 Task: Look for space in Calais, France from 3rd August, 2023 to 7th August, 2023 for 2 adults in price range Rs.4000 to Rs.9000. Place can be private room with 1  bedroom having 1 bed and 1 bathroom. Property type can be house, flat, guest house, hotel. Amenities needed are: washing machine. Booking option can be shelf check-in. Required host language is English.
Action: Mouse moved to (444, 100)
Screenshot: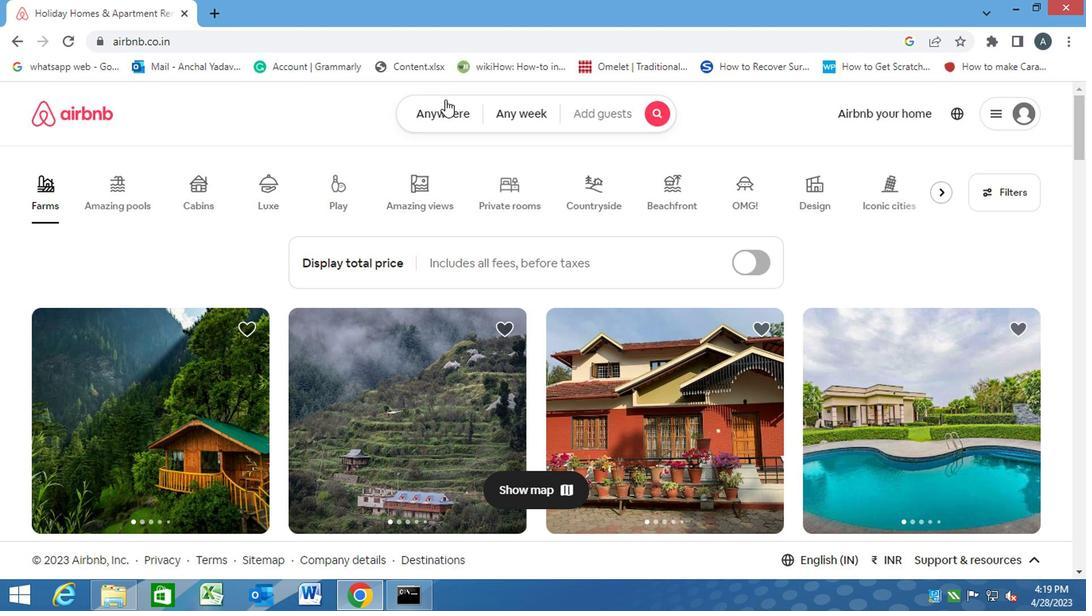 
Action: Mouse pressed left at (444, 100)
Screenshot: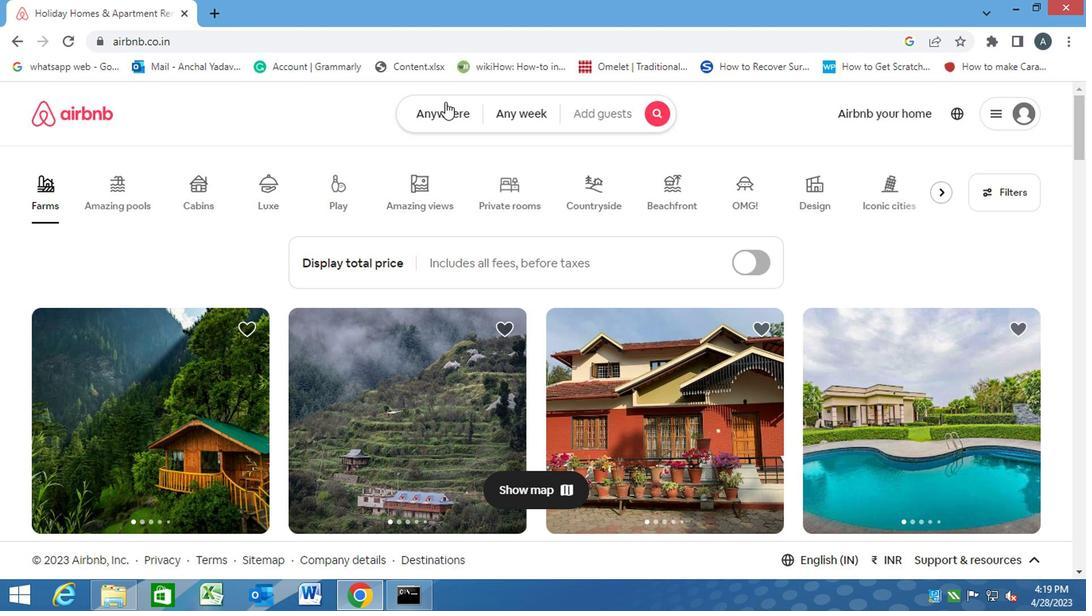 
Action: Mouse moved to (357, 162)
Screenshot: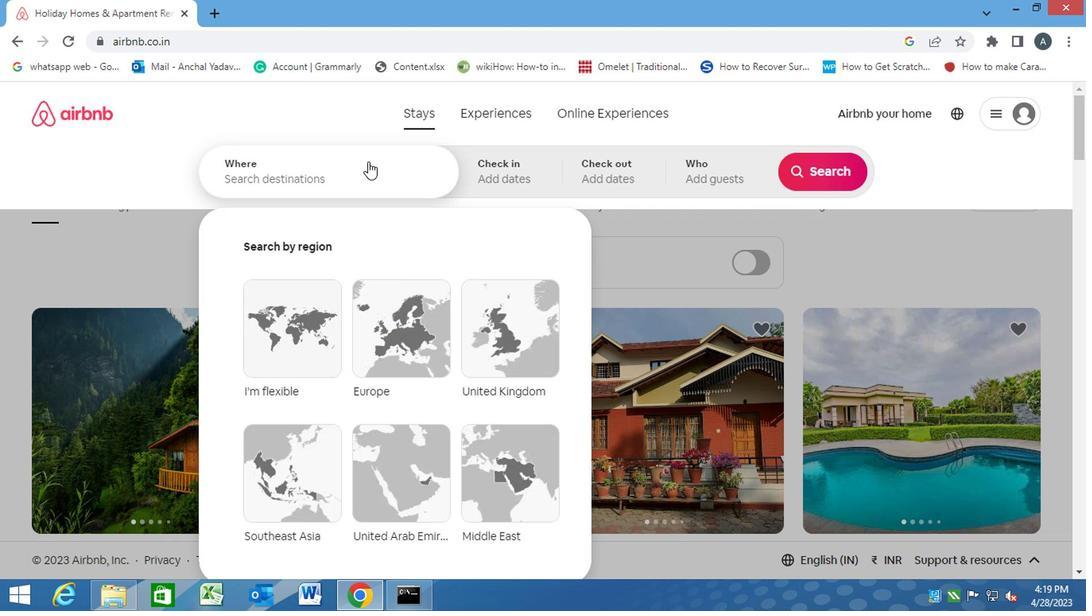 
Action: Mouse pressed left at (357, 162)
Screenshot: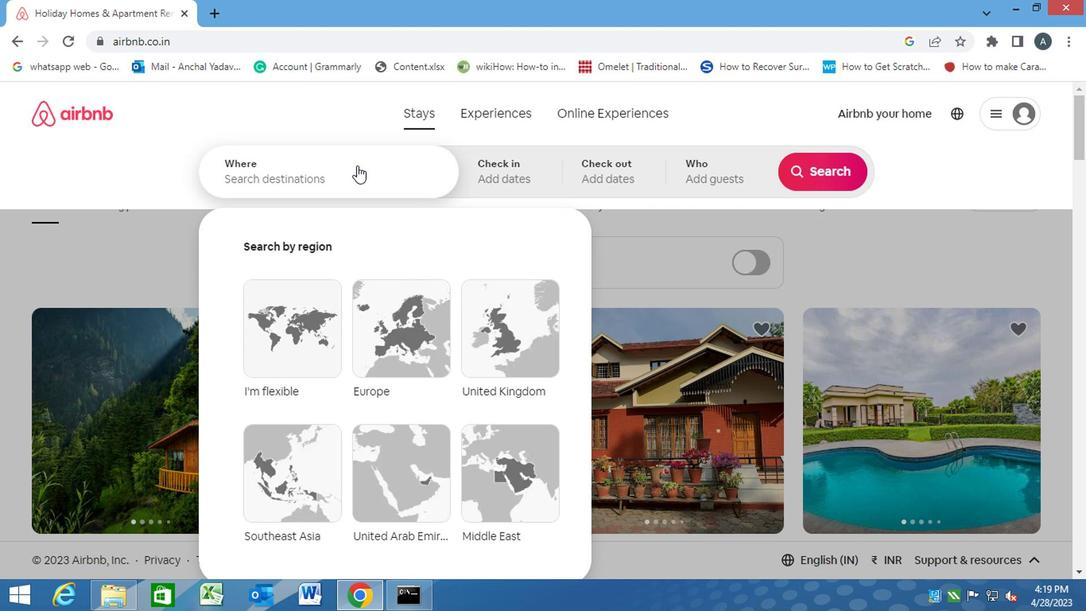 
Action: Key pressed c<Key.caps_lock>alais,<Key.space><Key.caps_lock>f<Key.caps_lock>rance<Key.enter>
Screenshot: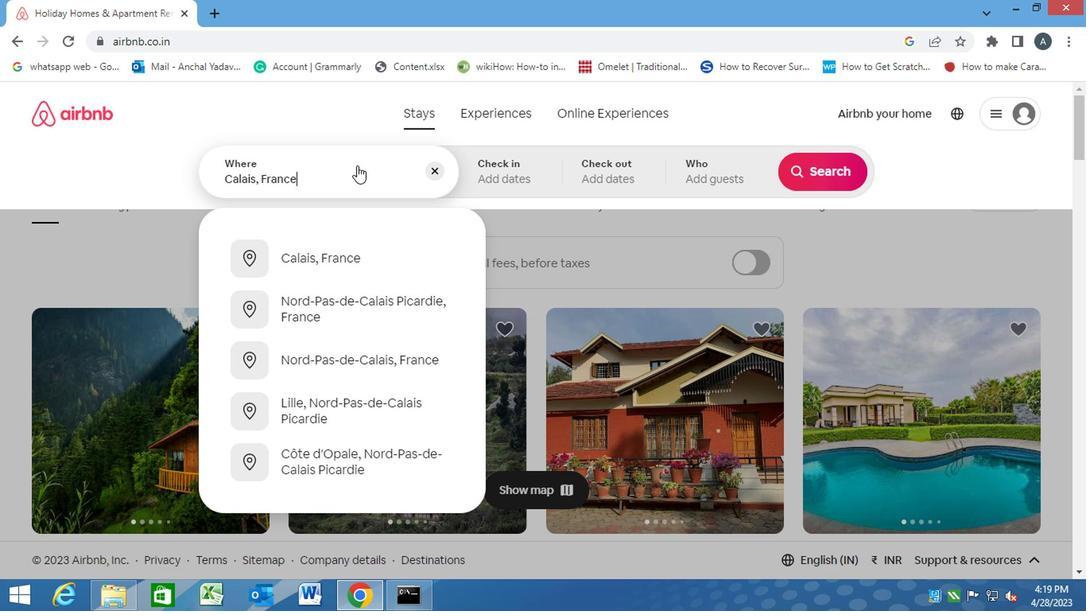 
Action: Mouse moved to (806, 293)
Screenshot: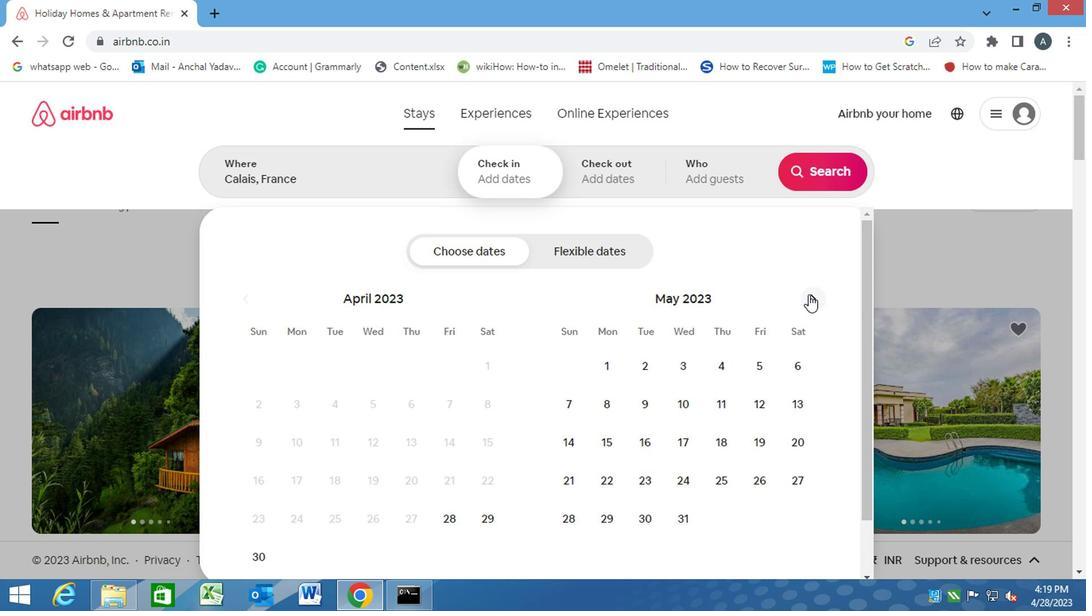 
Action: Mouse pressed left at (806, 293)
Screenshot: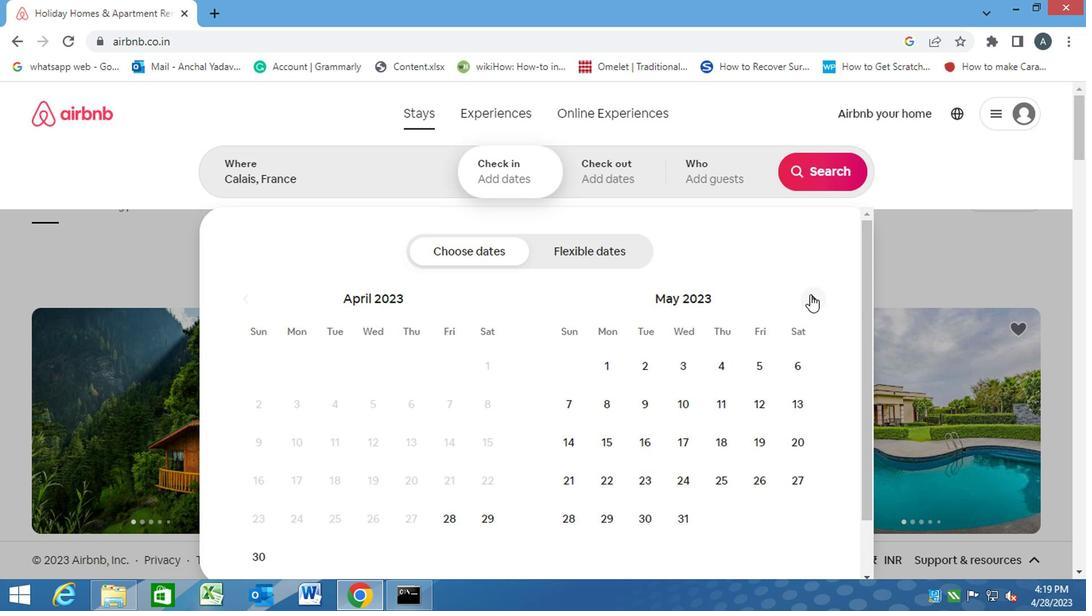 
Action: Mouse pressed left at (806, 293)
Screenshot: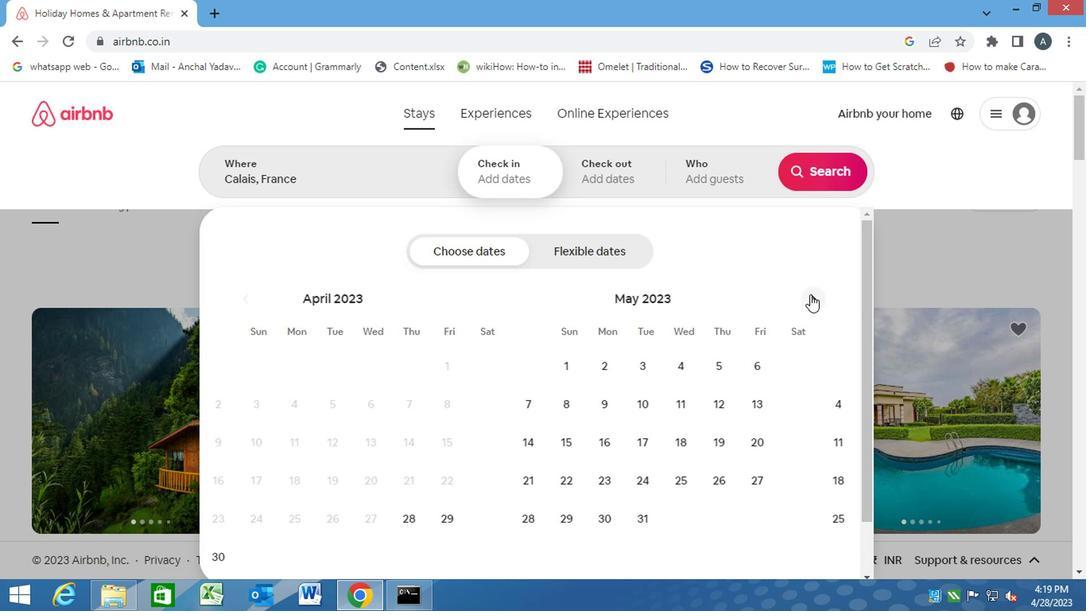 
Action: Mouse pressed left at (806, 293)
Screenshot: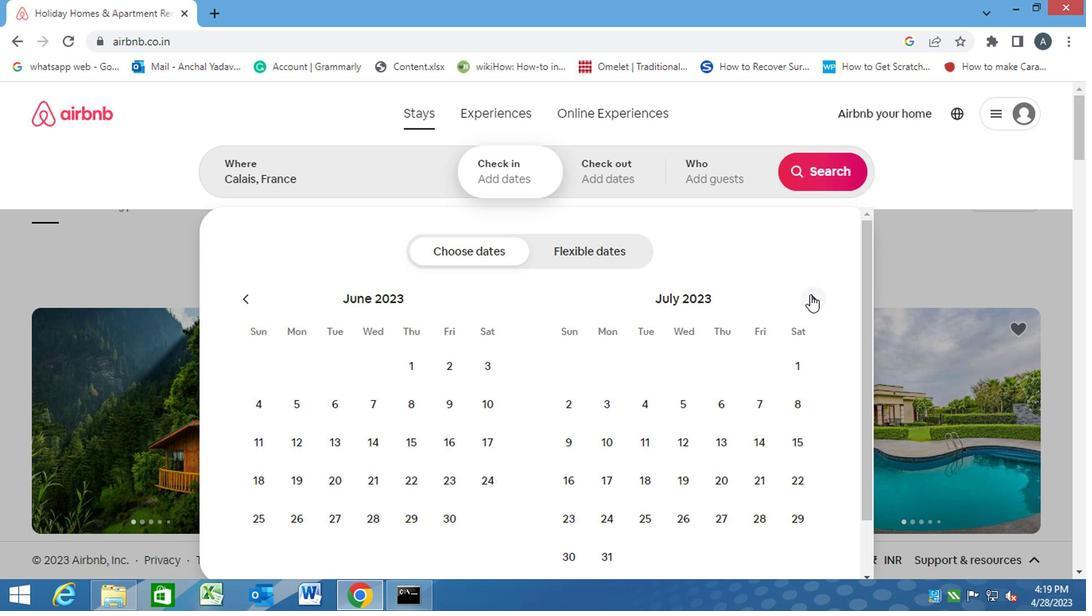 
Action: Mouse moved to (711, 374)
Screenshot: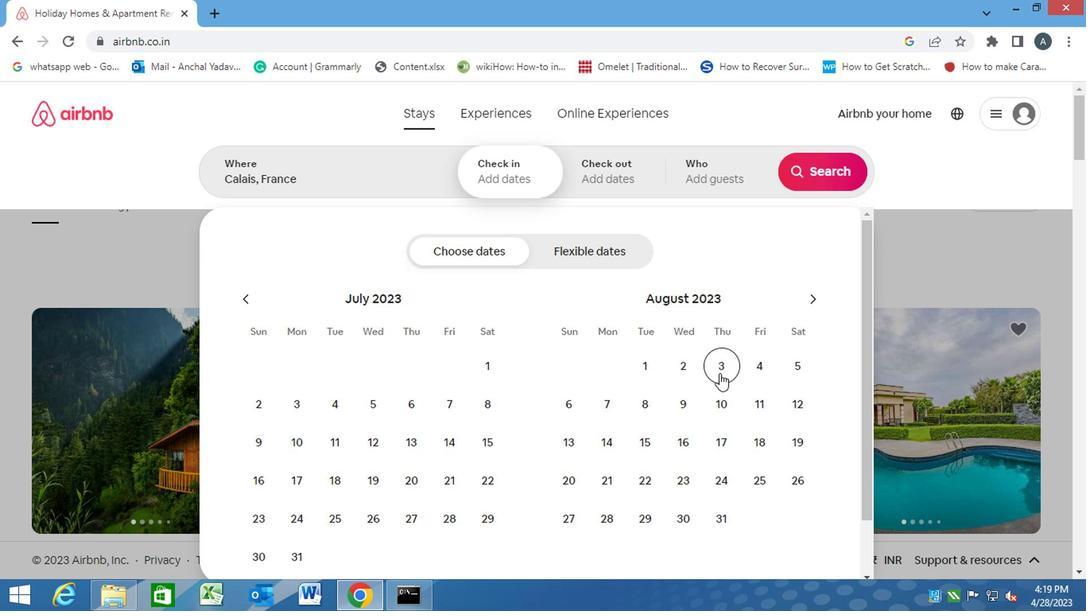 
Action: Mouse pressed left at (711, 374)
Screenshot: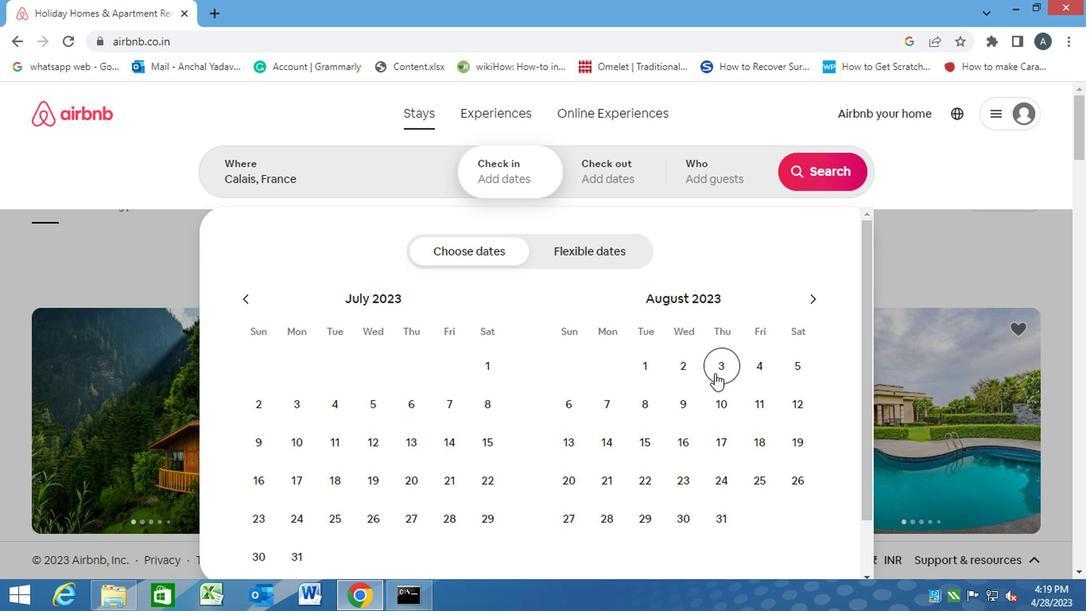 
Action: Mouse moved to (599, 410)
Screenshot: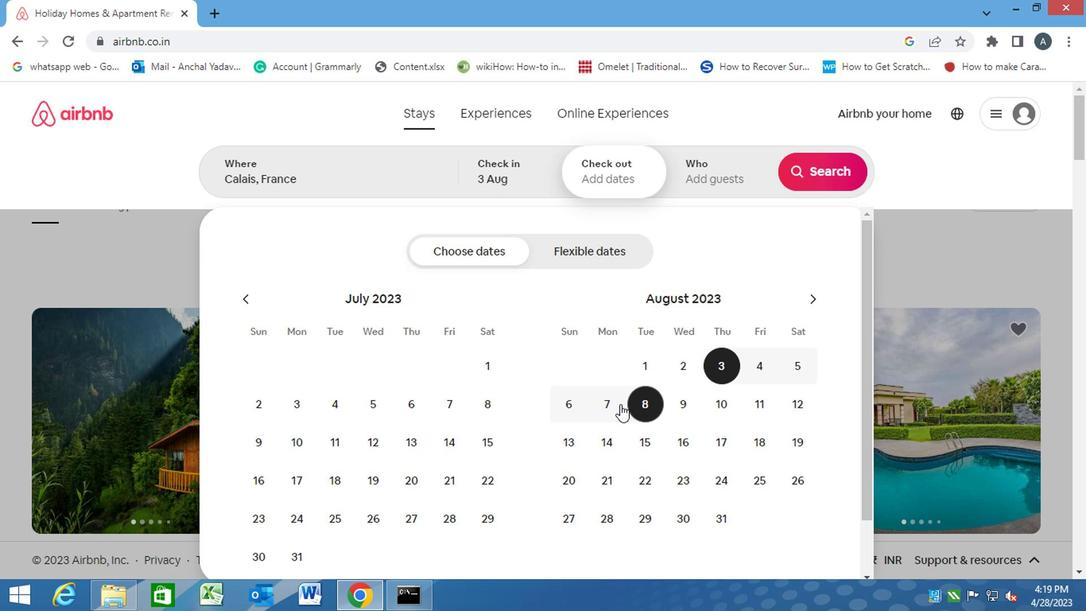 
Action: Mouse pressed left at (599, 410)
Screenshot: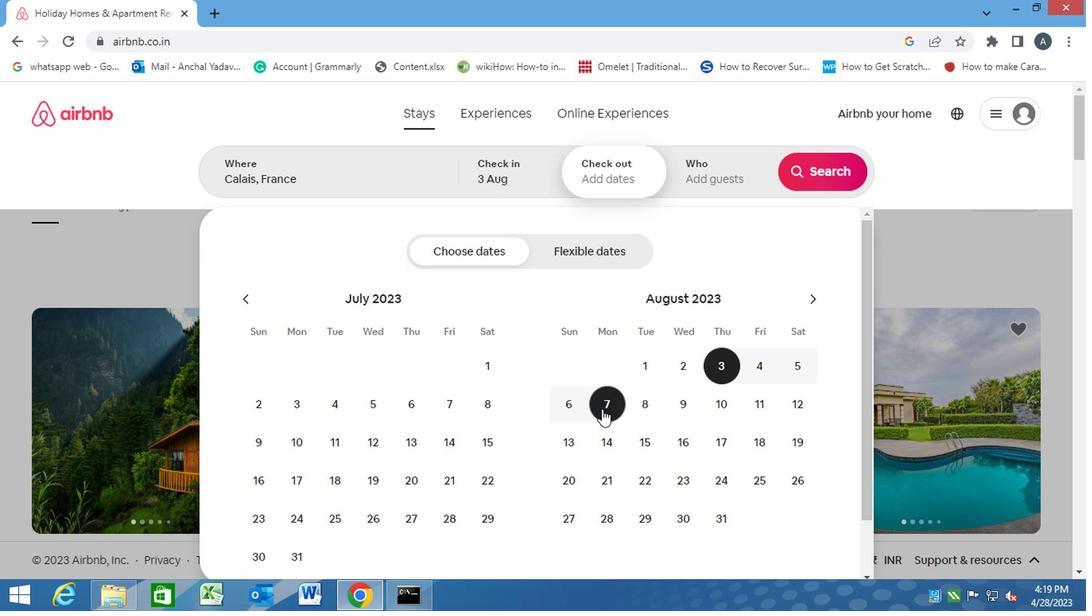 
Action: Mouse moved to (701, 169)
Screenshot: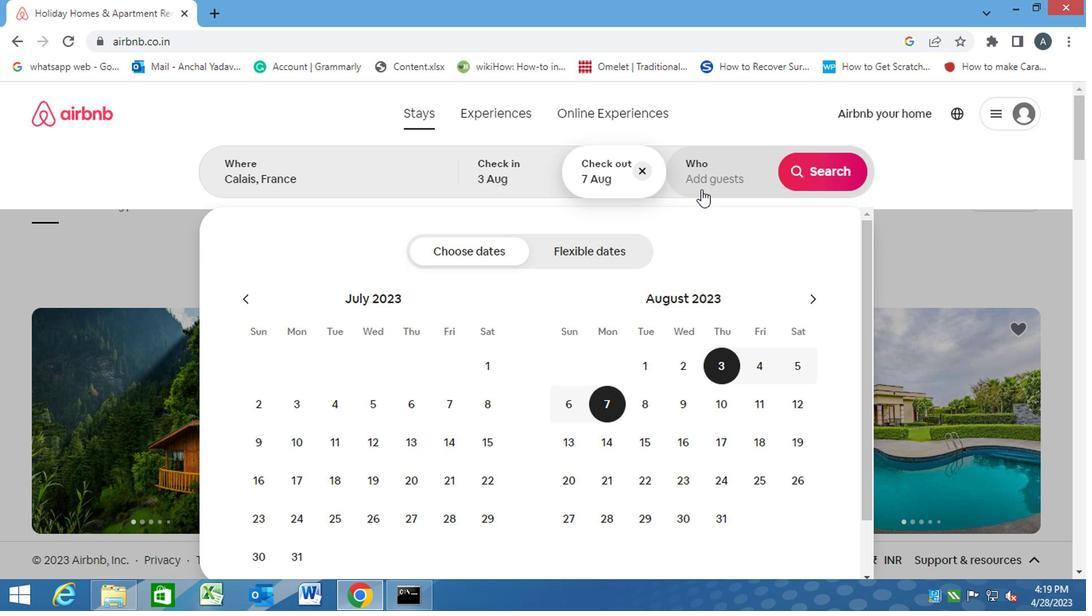 
Action: Mouse pressed left at (701, 169)
Screenshot: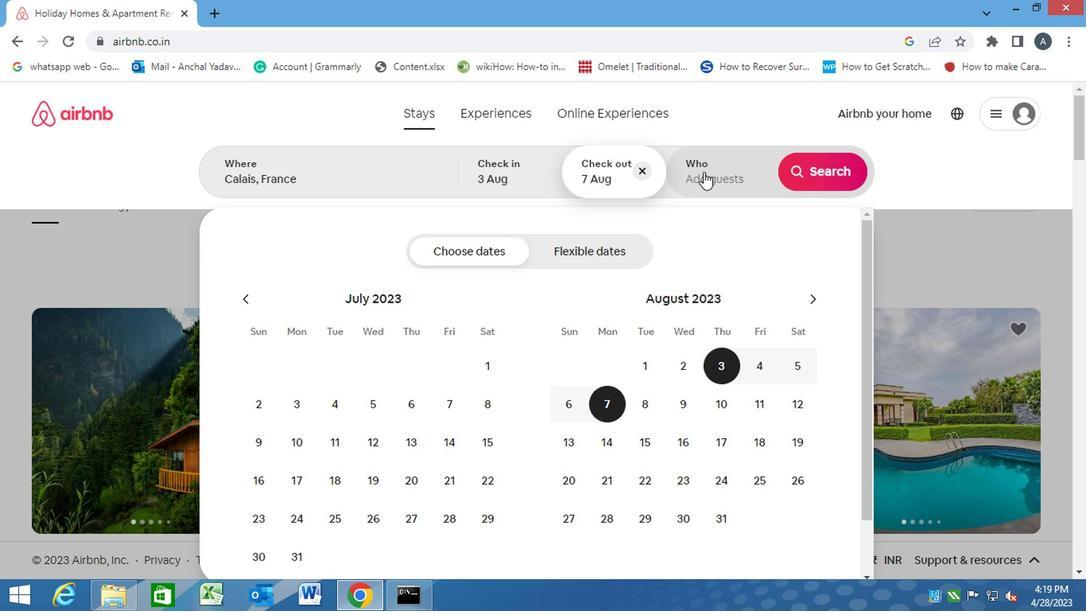 
Action: Mouse moved to (826, 261)
Screenshot: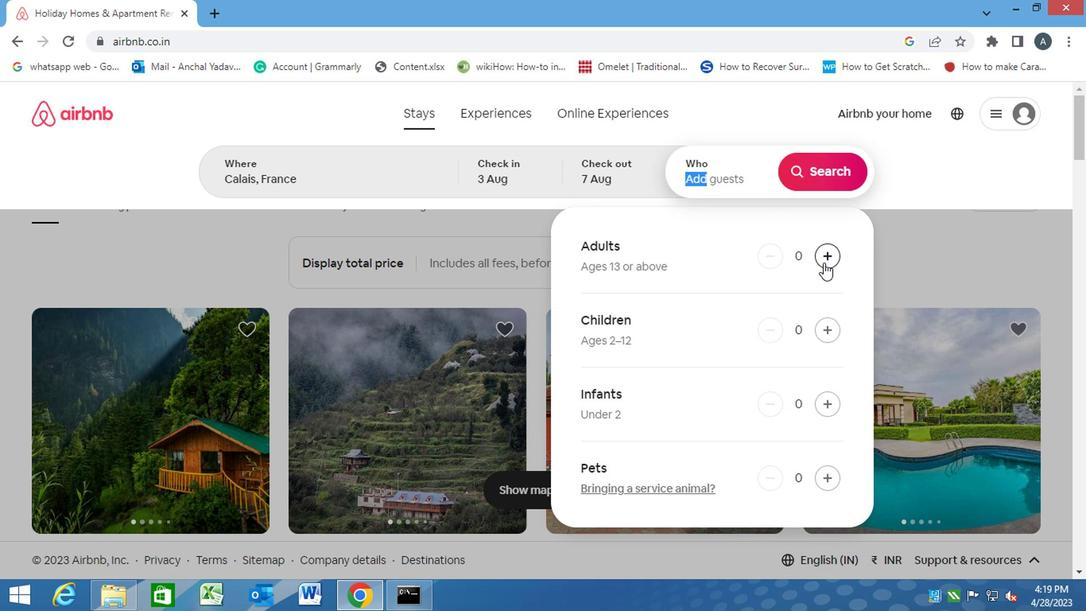 
Action: Mouse pressed left at (826, 261)
Screenshot: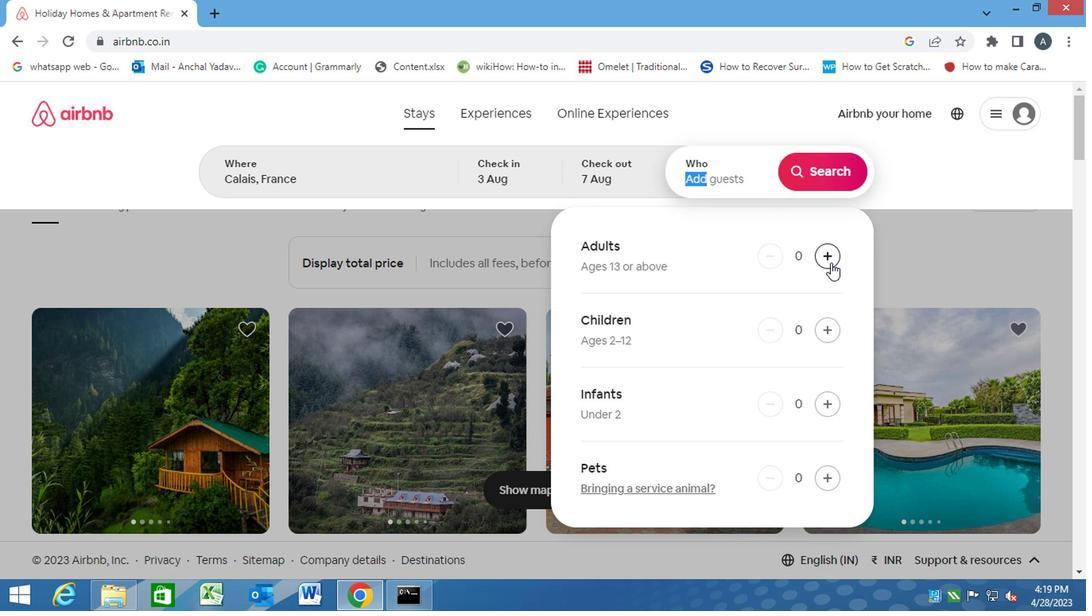 
Action: Mouse pressed left at (826, 261)
Screenshot: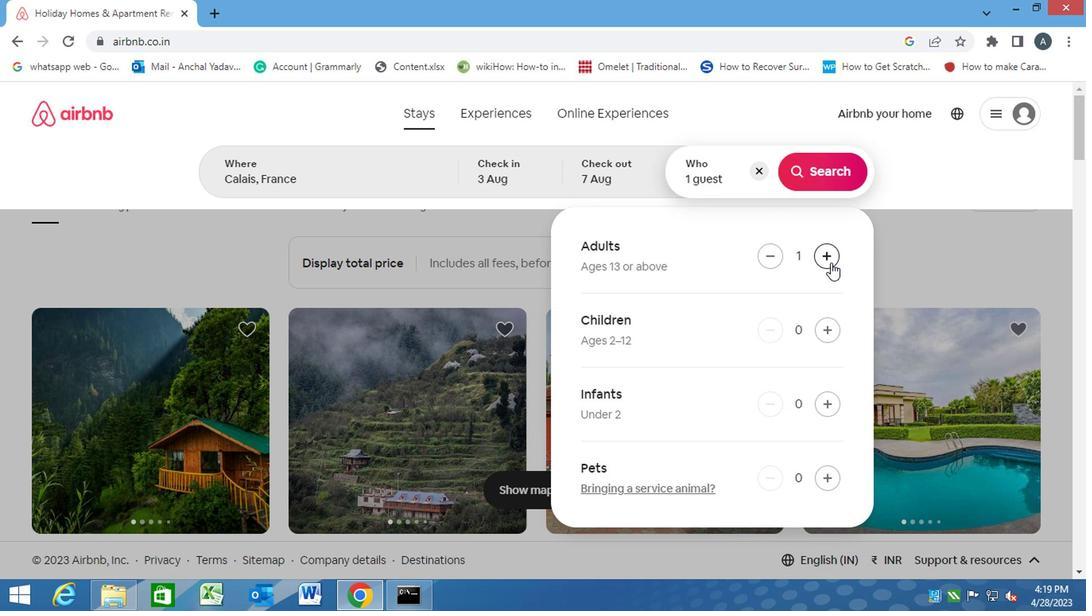 
Action: Mouse moved to (821, 177)
Screenshot: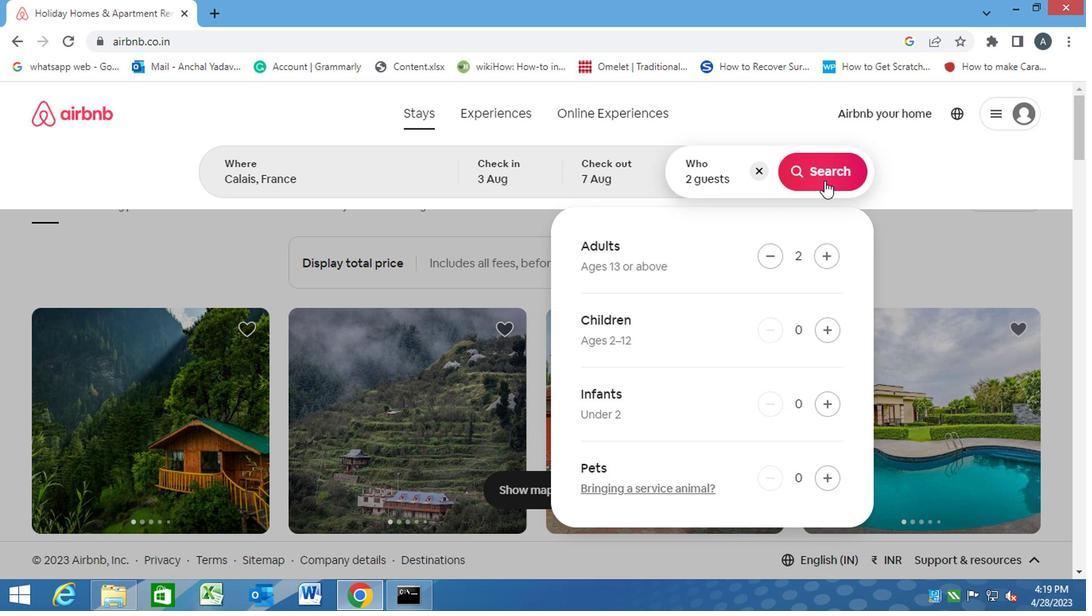 
Action: Mouse pressed left at (821, 177)
Screenshot: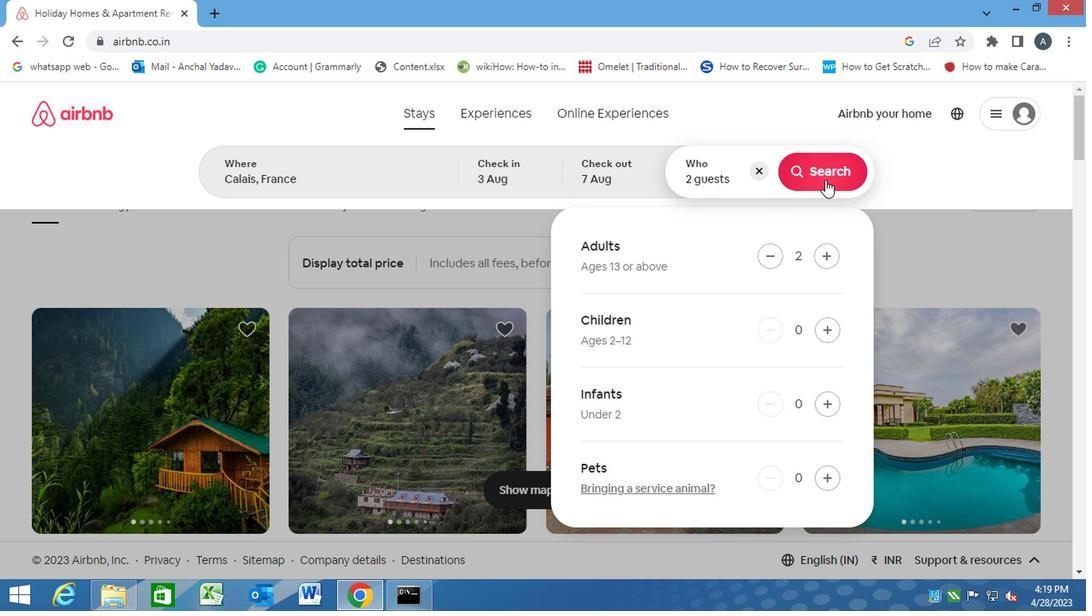 
Action: Mouse moved to (997, 170)
Screenshot: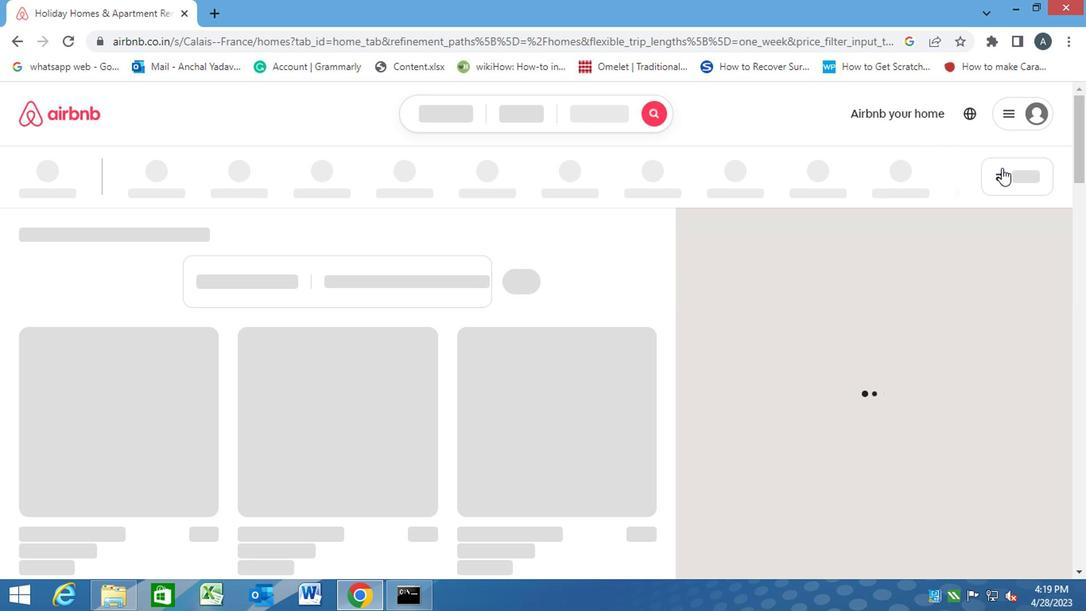 
Action: Mouse pressed left at (997, 170)
Screenshot: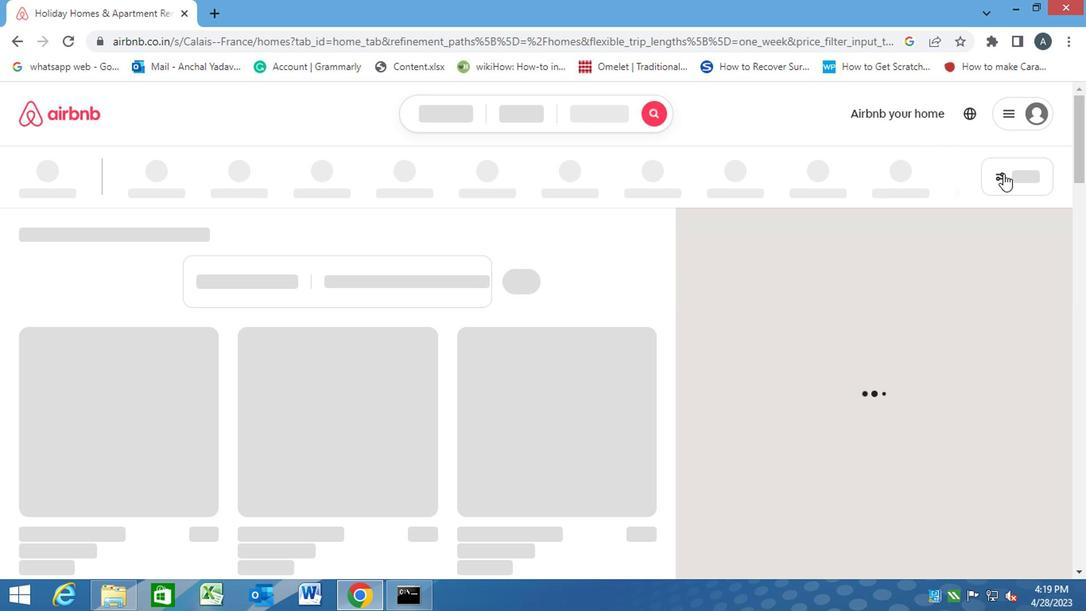 
Action: Mouse moved to (336, 382)
Screenshot: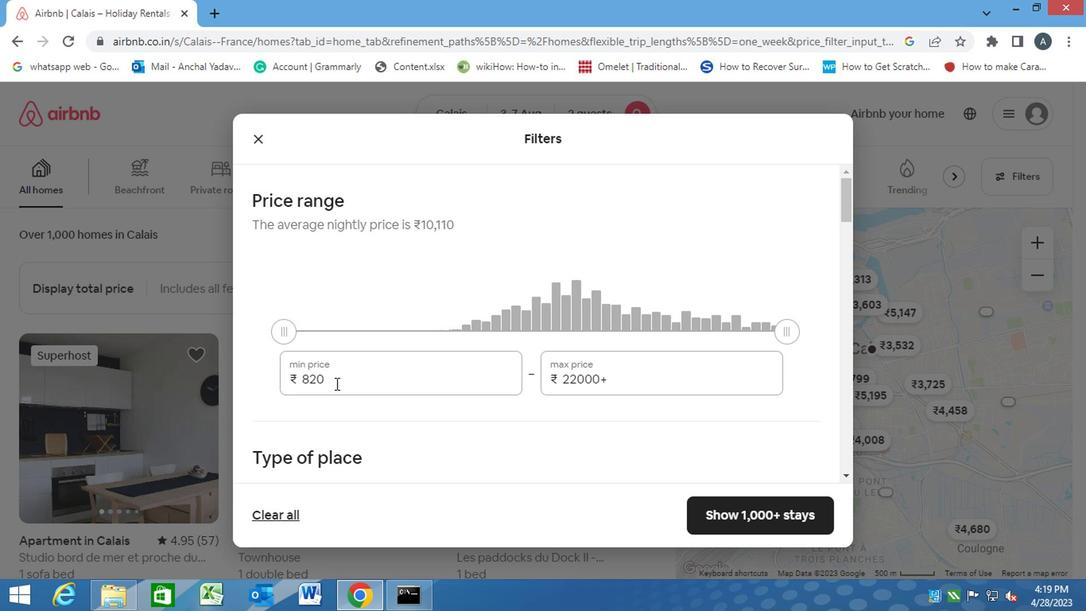 
Action: Mouse pressed left at (336, 382)
Screenshot: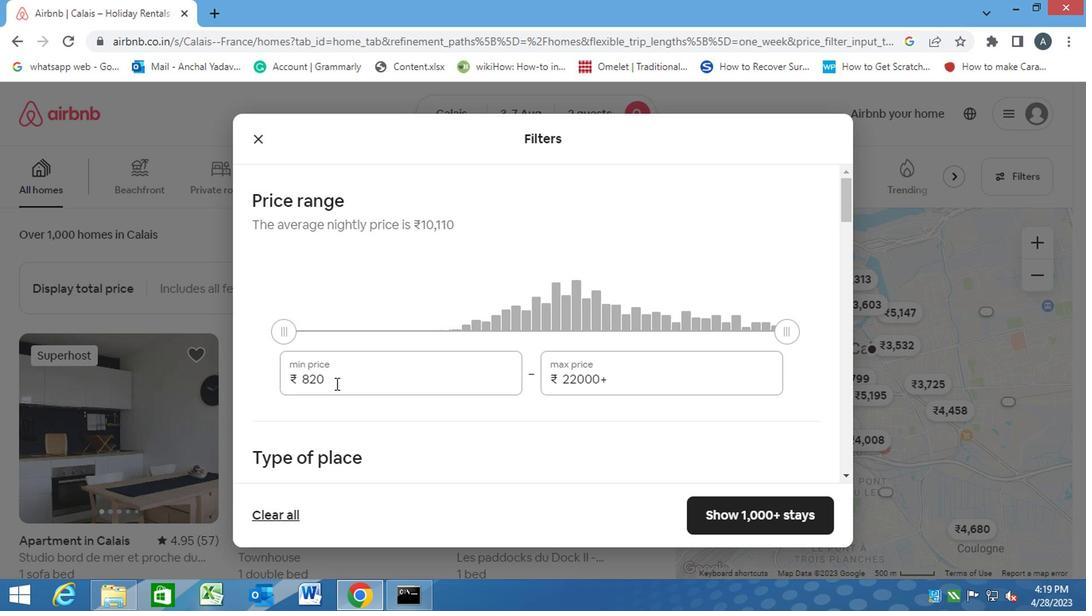 
Action: Mouse moved to (286, 382)
Screenshot: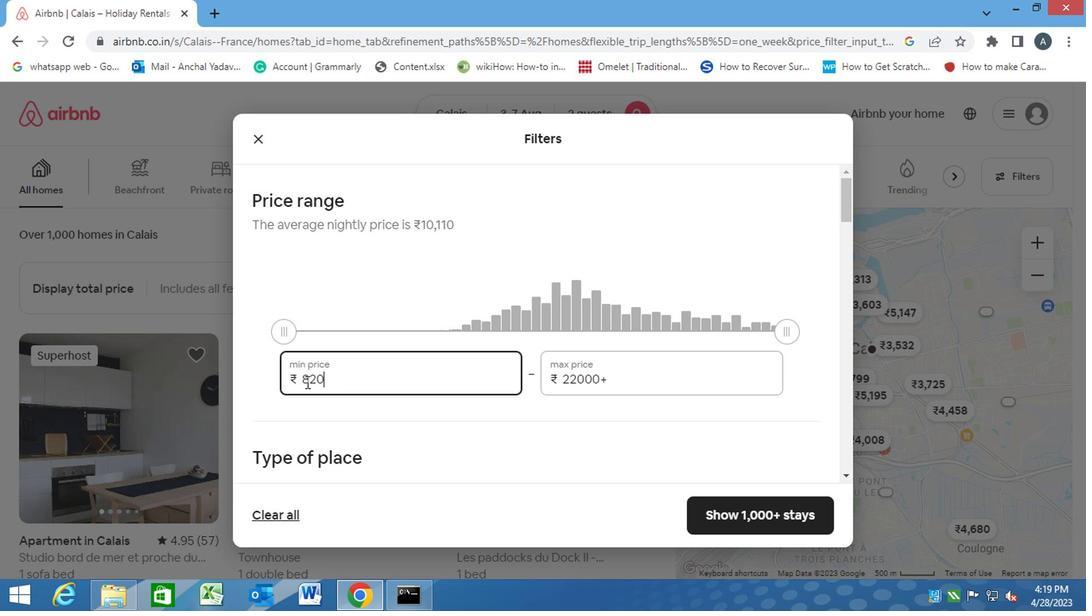 
Action: Key pressed 4000<Key.tab><Key.backspace><Key.backspace><Key.backspace><Key.backspace><Key.backspace><Key.backspace><Key.backspace><Key.backspace><Key.backspace><Key.backspace><Key.backspace><Key.backspace><Key.backspace><Key.backspace><Key.backspace><Key.backspace><Key.backspace><Key.backspace><Key.backspace>9000
Screenshot: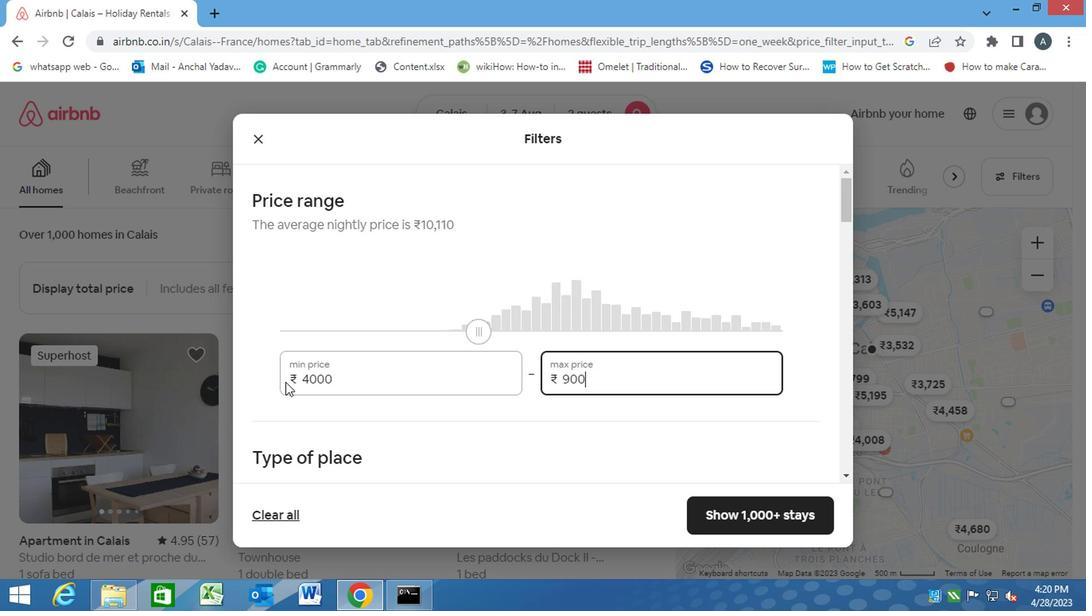 
Action: Mouse moved to (460, 449)
Screenshot: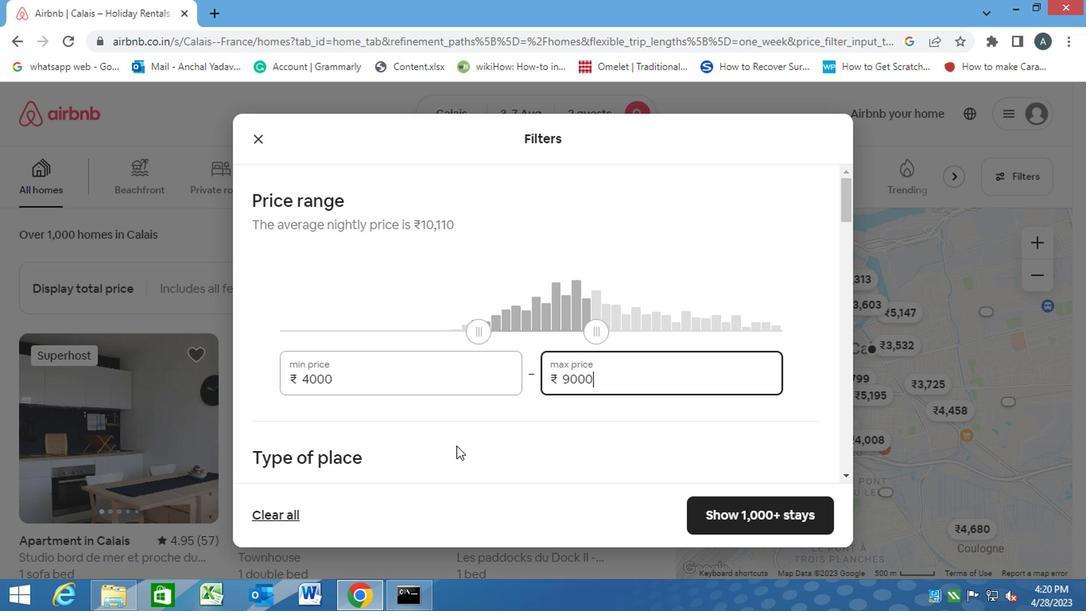 
Action: Mouse pressed left at (460, 449)
Screenshot: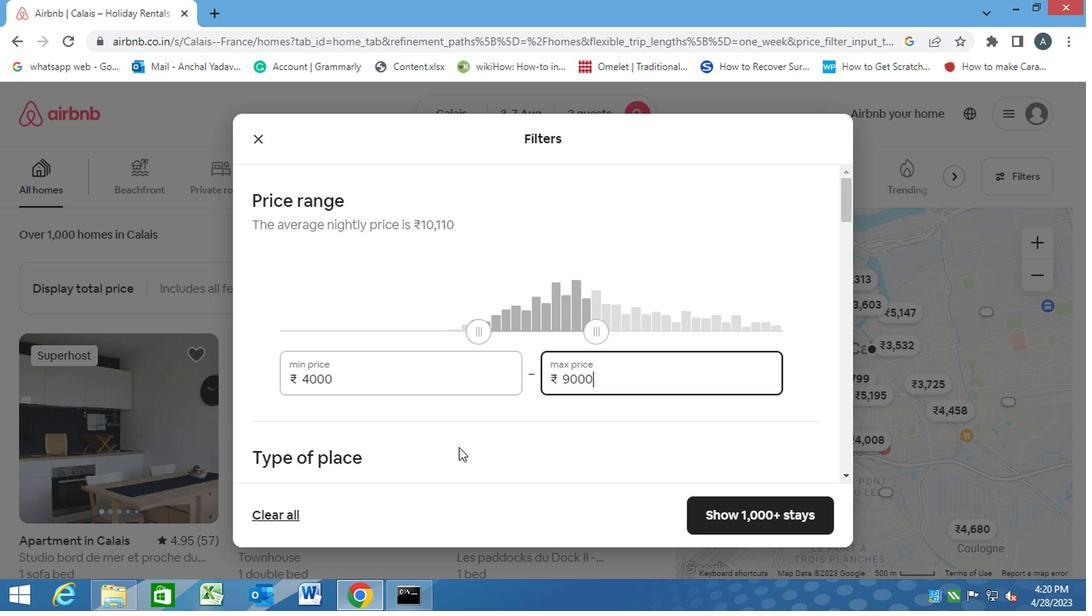 
Action: Mouse scrolled (460, 448) with delta (0, -1)
Screenshot: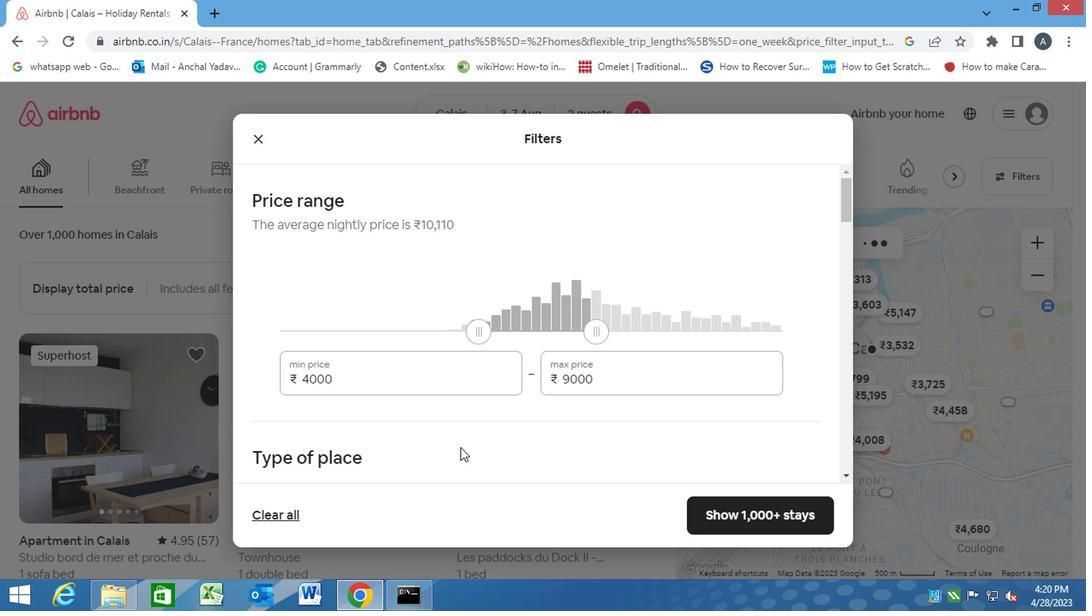 
Action: Mouse scrolled (460, 448) with delta (0, -1)
Screenshot: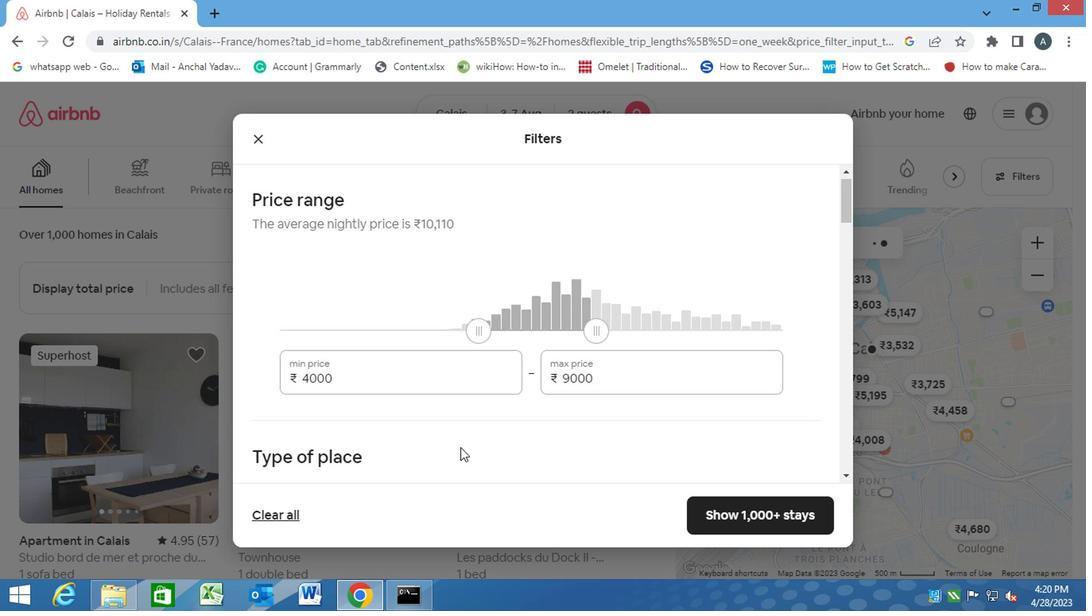 
Action: Mouse moved to (537, 344)
Screenshot: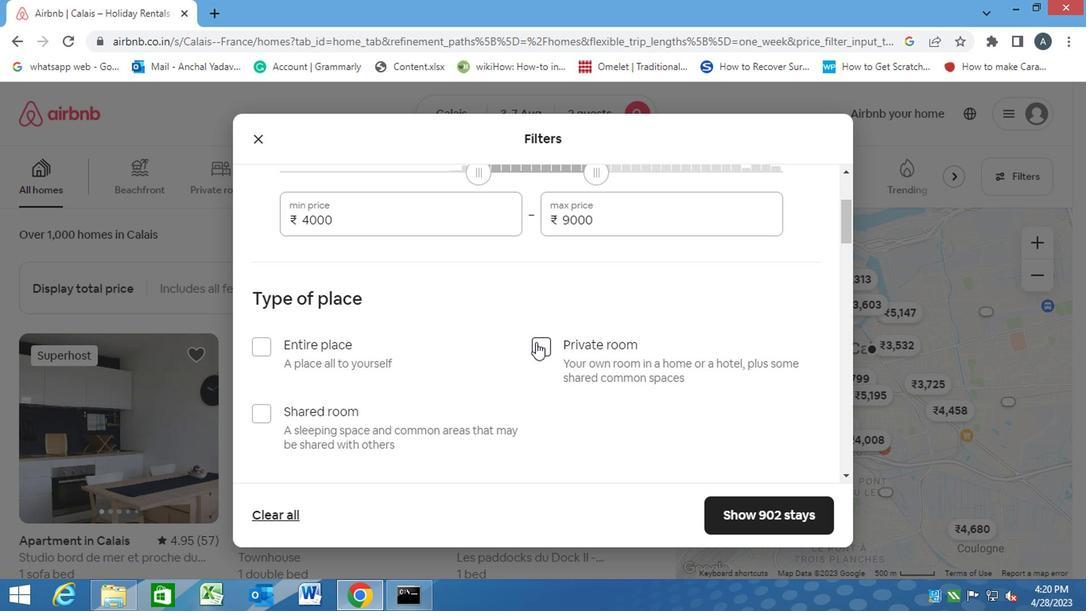 
Action: Mouse pressed left at (537, 344)
Screenshot: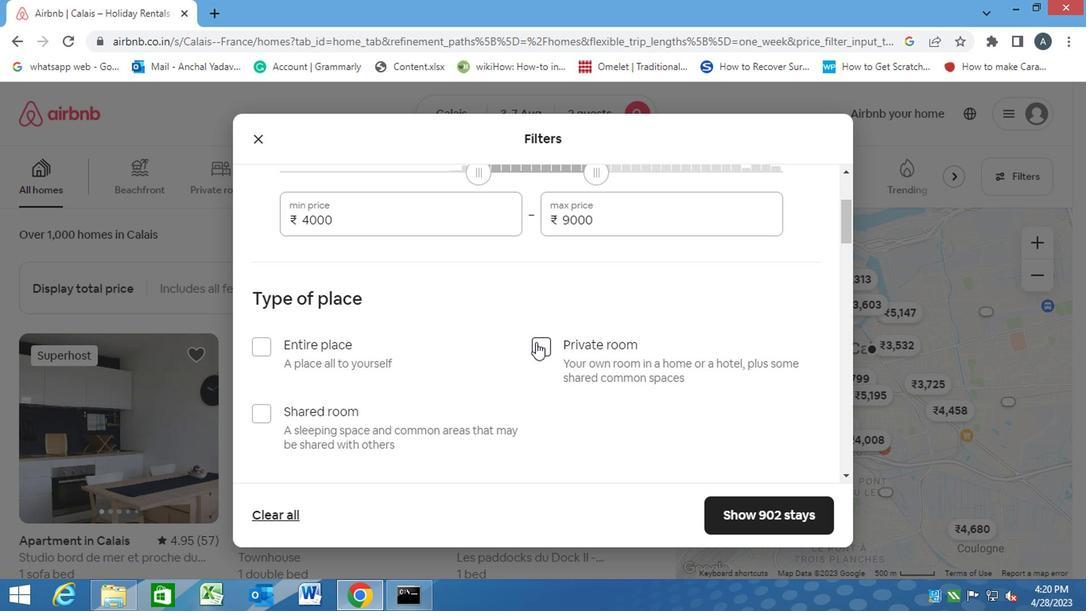 
Action: Mouse moved to (518, 454)
Screenshot: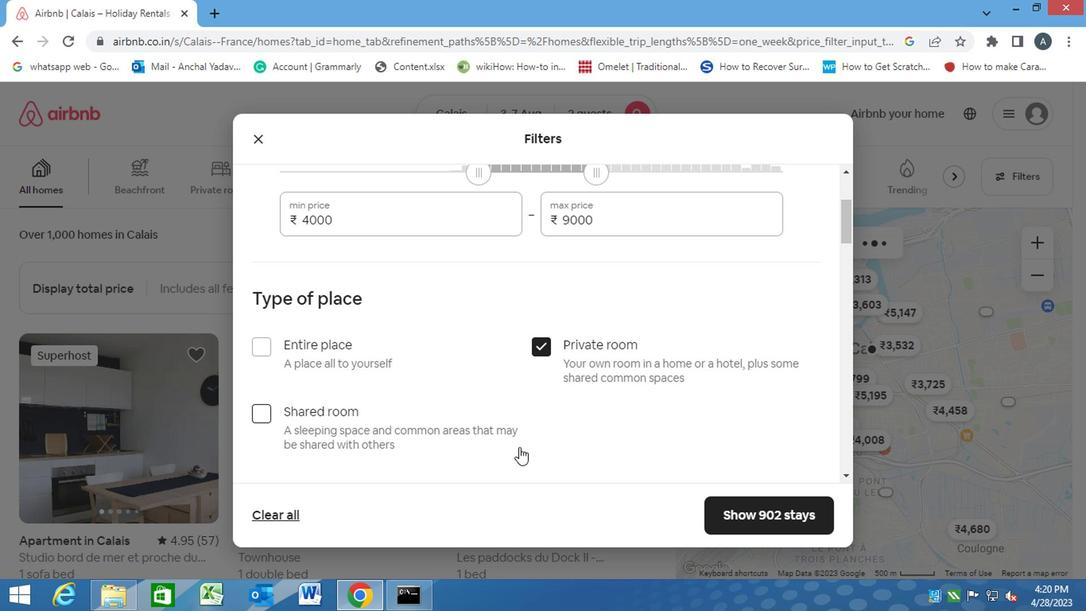 
Action: Mouse scrolled (518, 453) with delta (0, -1)
Screenshot: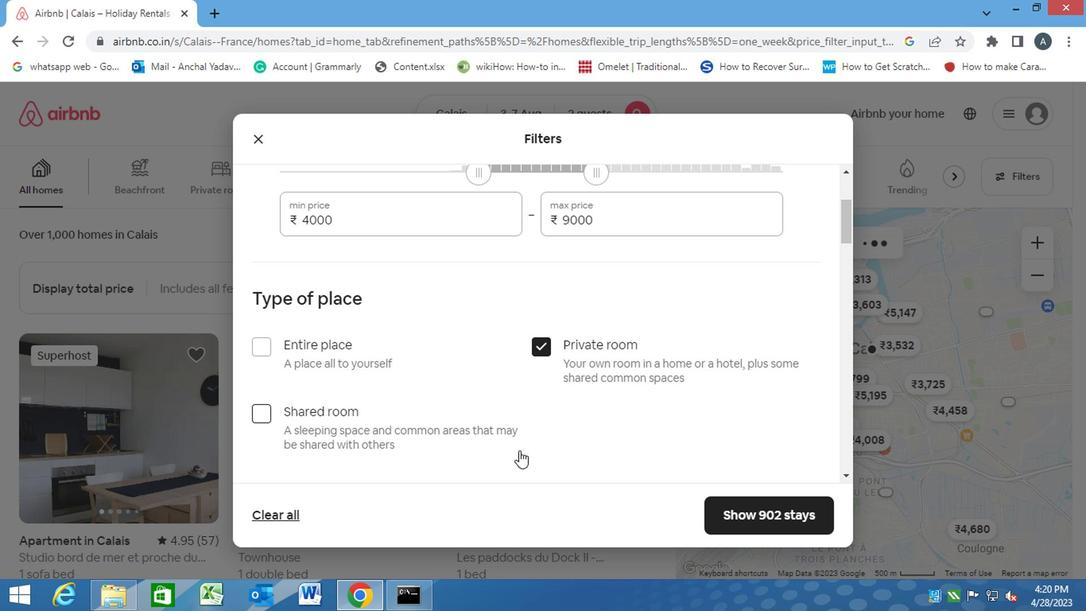
Action: Mouse scrolled (518, 453) with delta (0, -1)
Screenshot: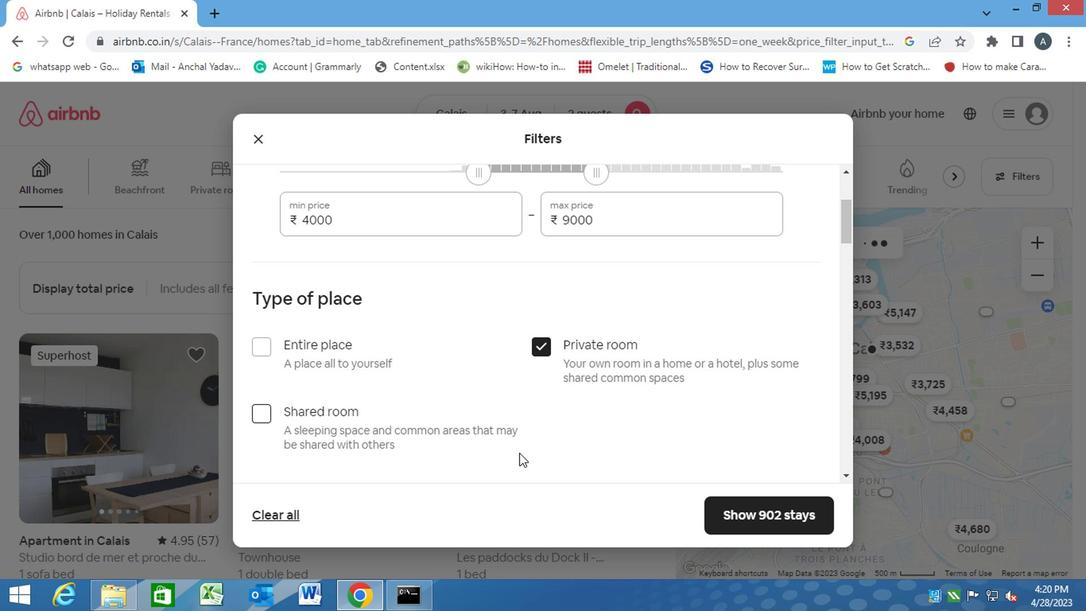 
Action: Mouse scrolled (518, 453) with delta (0, -1)
Screenshot: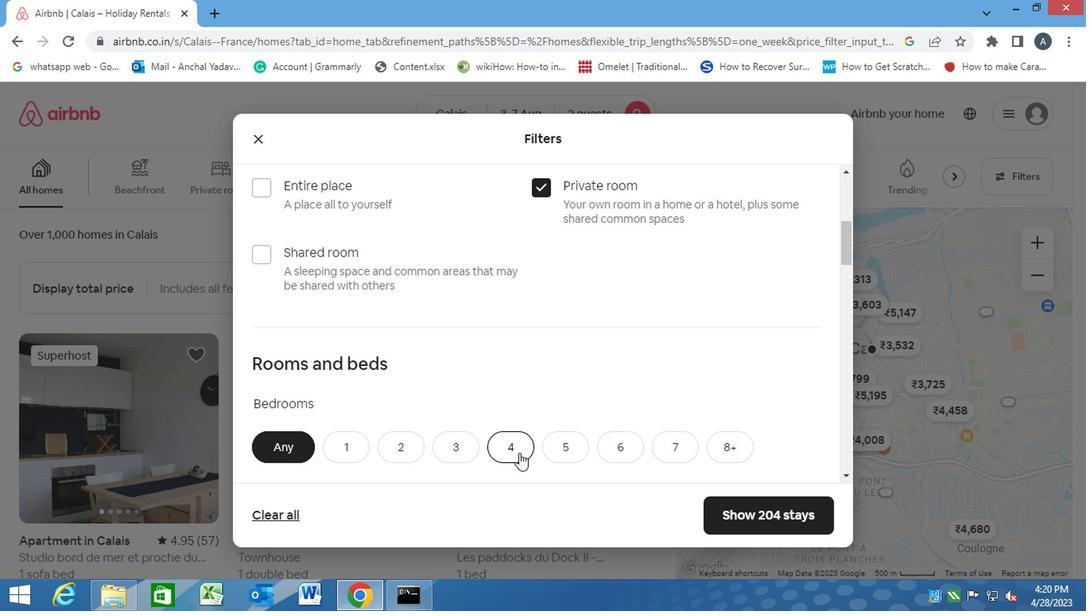 
Action: Mouse scrolled (518, 453) with delta (0, -1)
Screenshot: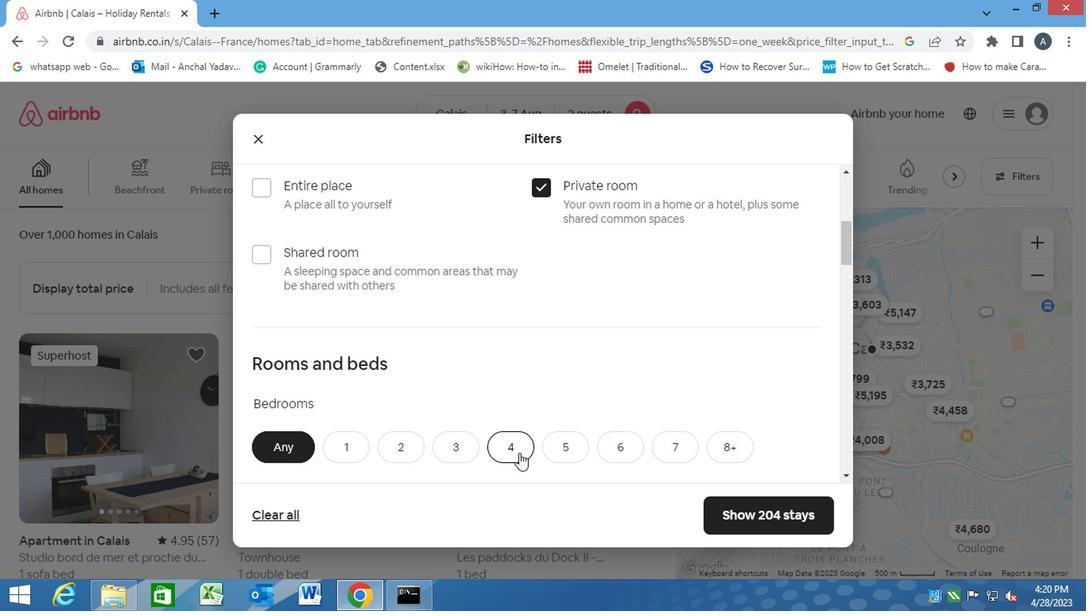 
Action: Mouse moved to (349, 281)
Screenshot: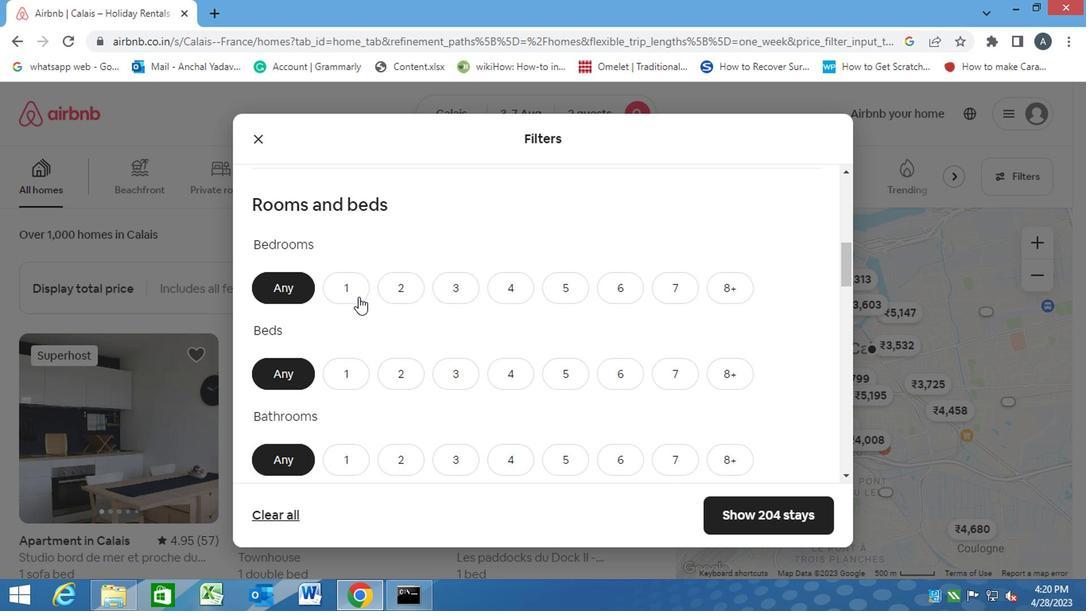 
Action: Mouse pressed left at (349, 281)
Screenshot: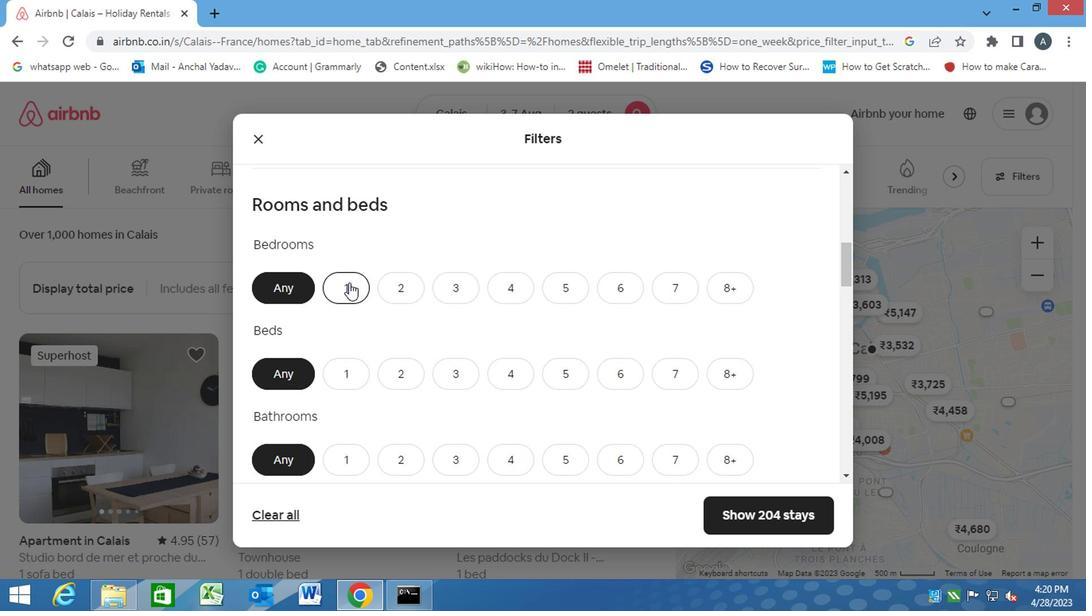 
Action: Mouse moved to (348, 367)
Screenshot: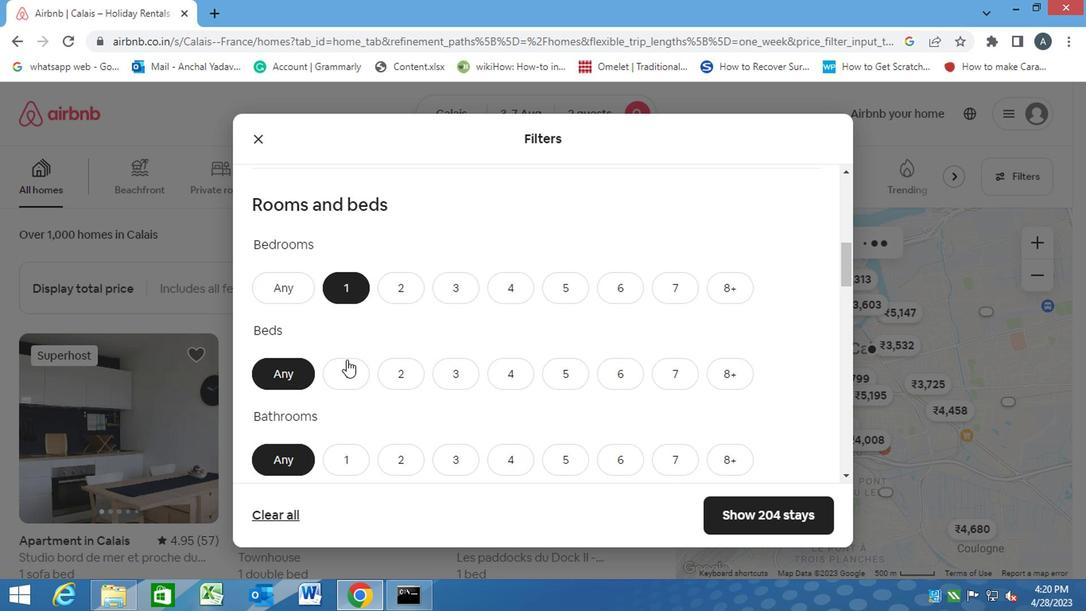 
Action: Mouse pressed left at (348, 367)
Screenshot: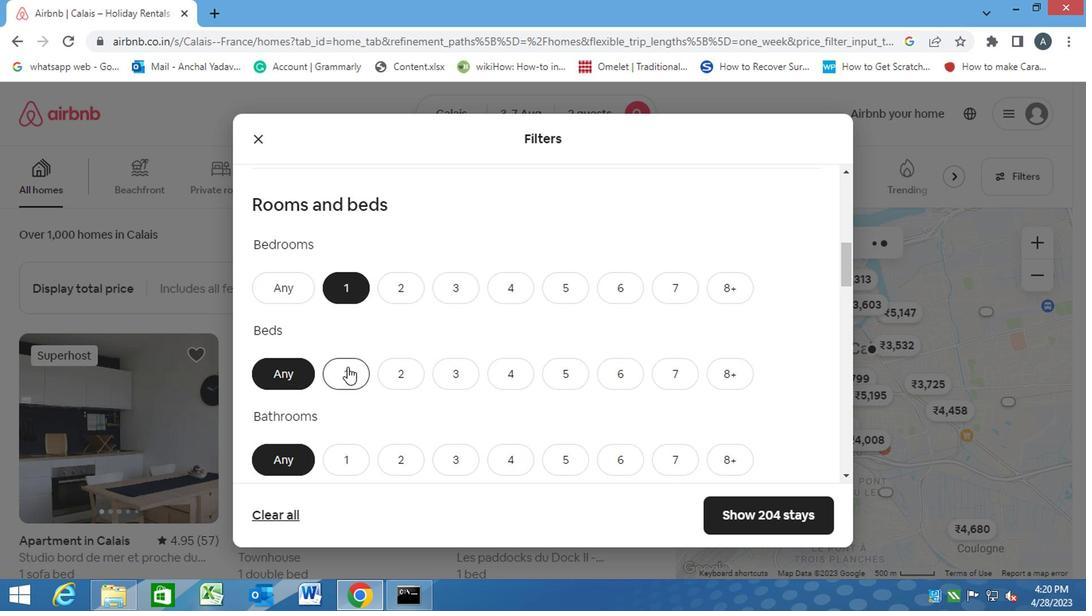 
Action: Mouse moved to (350, 454)
Screenshot: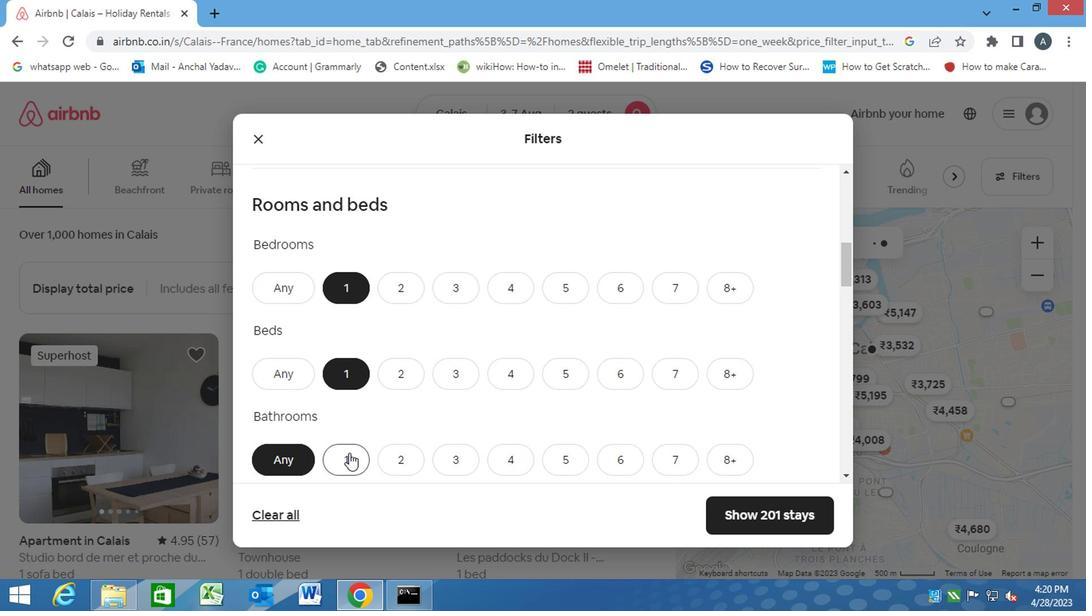 
Action: Mouse pressed left at (350, 454)
Screenshot: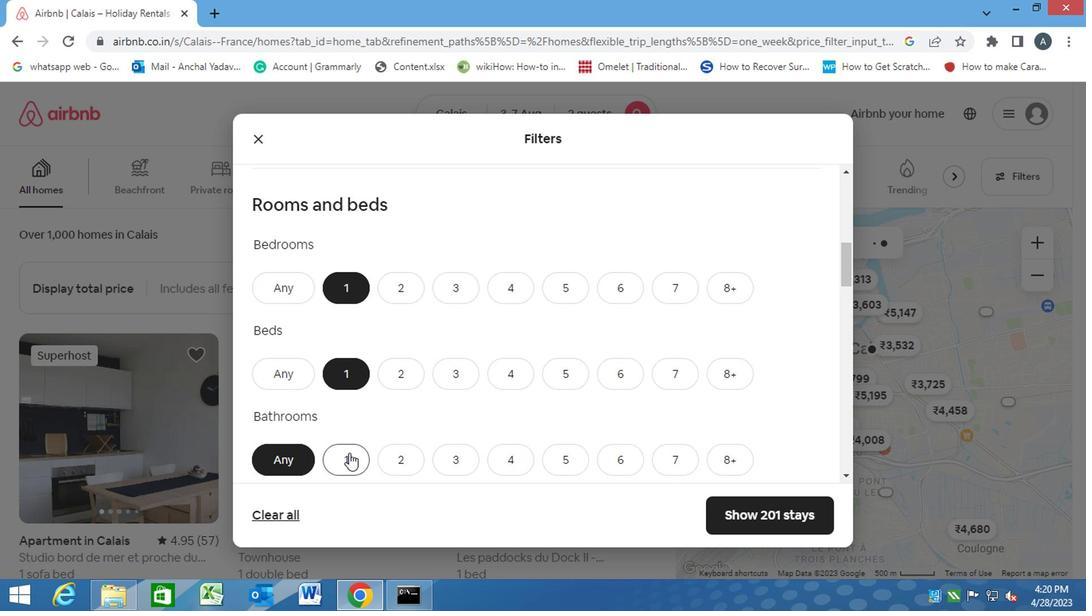 
Action: Mouse scrolled (350, 453) with delta (0, -1)
Screenshot: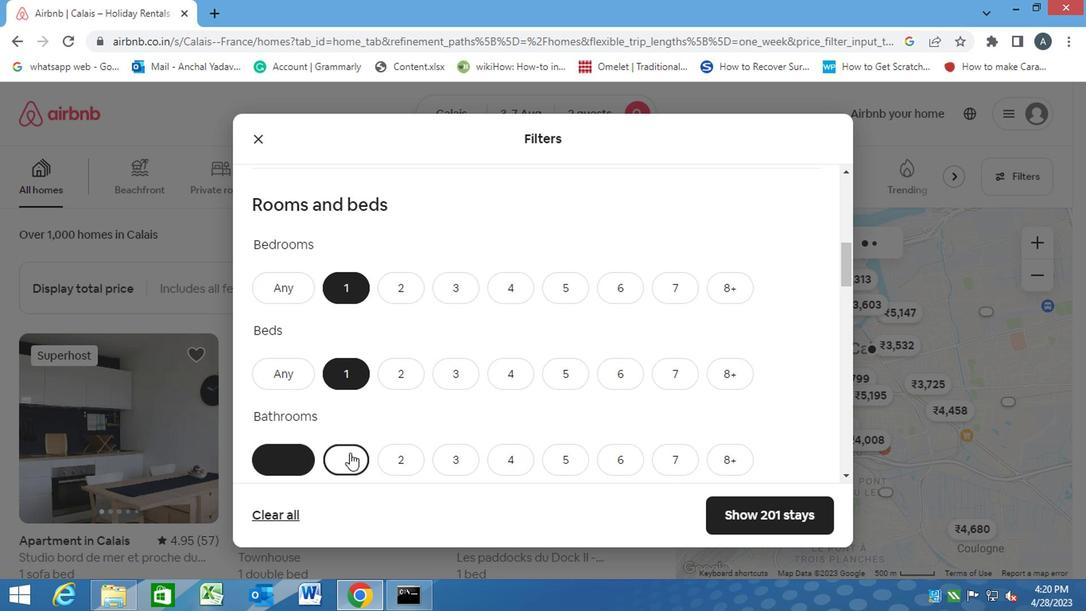 
Action: Mouse scrolled (350, 453) with delta (0, -1)
Screenshot: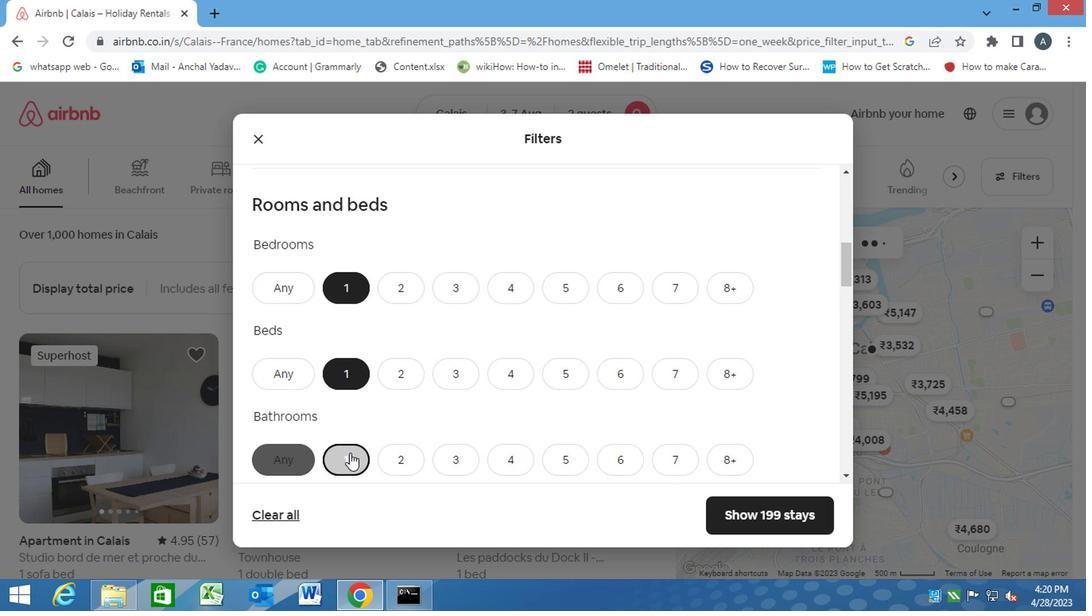 
Action: Mouse scrolled (350, 453) with delta (0, -1)
Screenshot: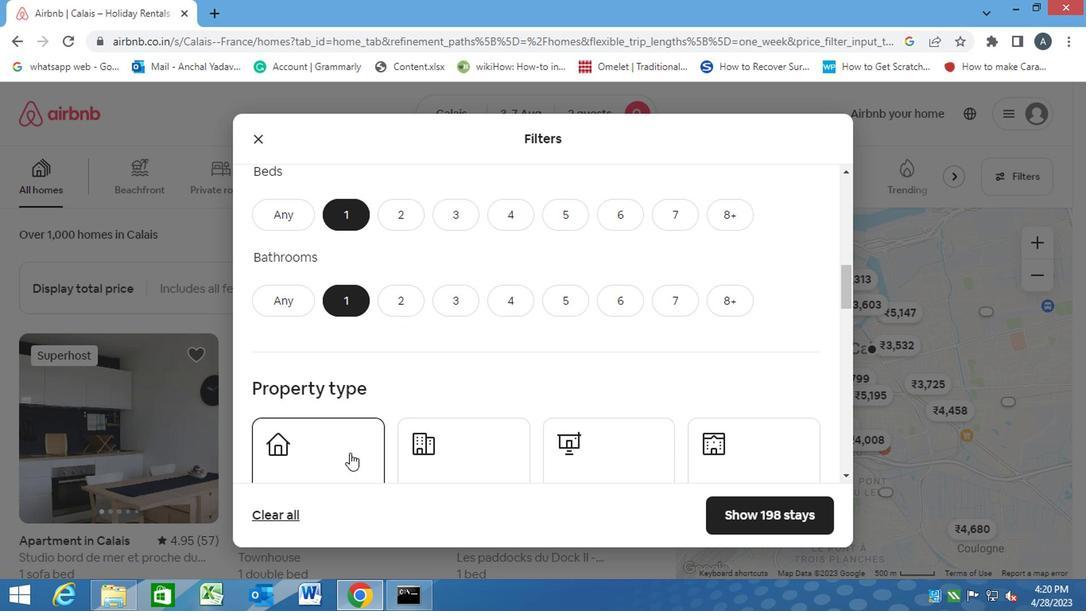 
Action: Mouse moved to (327, 412)
Screenshot: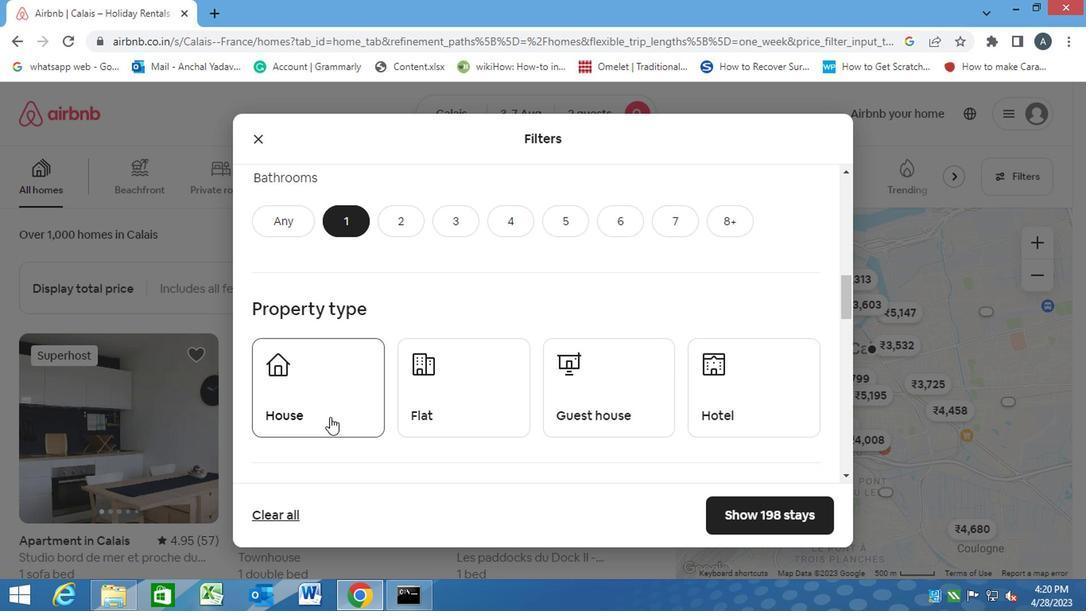 
Action: Mouse pressed left at (327, 412)
Screenshot: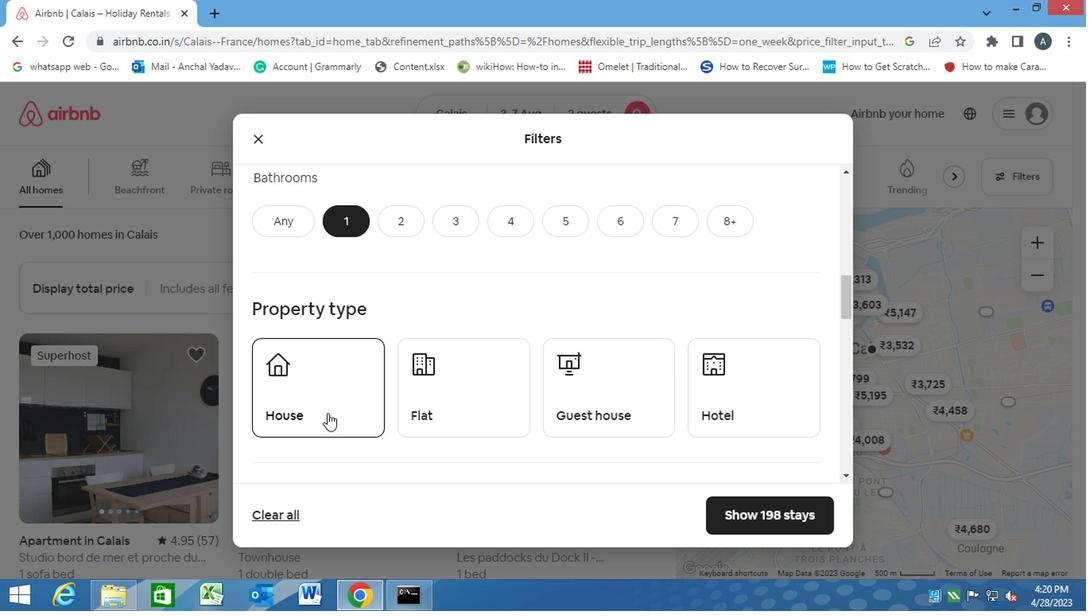 
Action: Mouse moved to (456, 406)
Screenshot: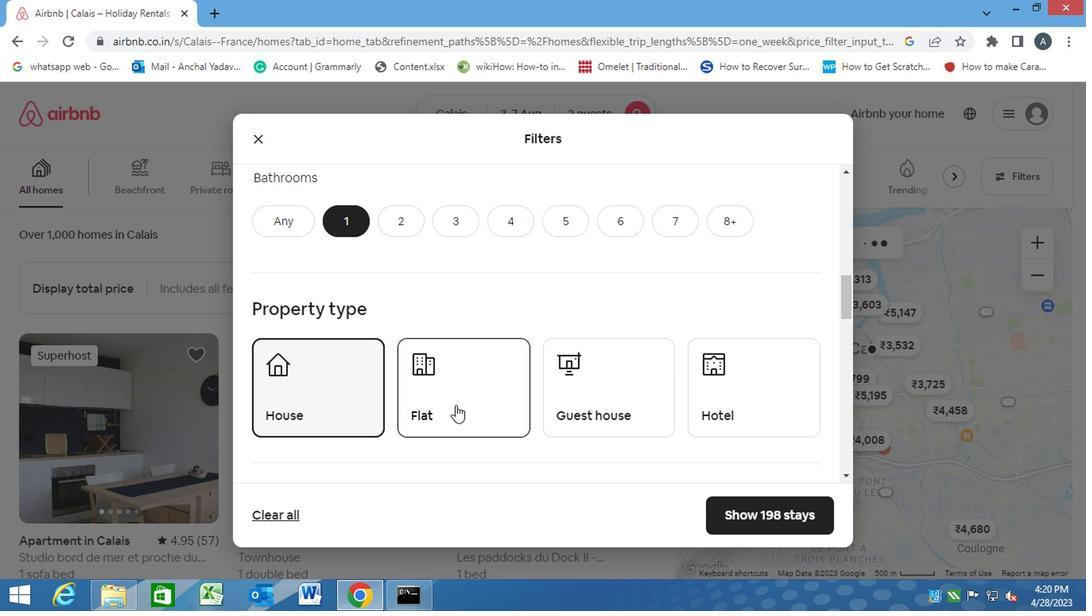 
Action: Mouse pressed left at (456, 406)
Screenshot: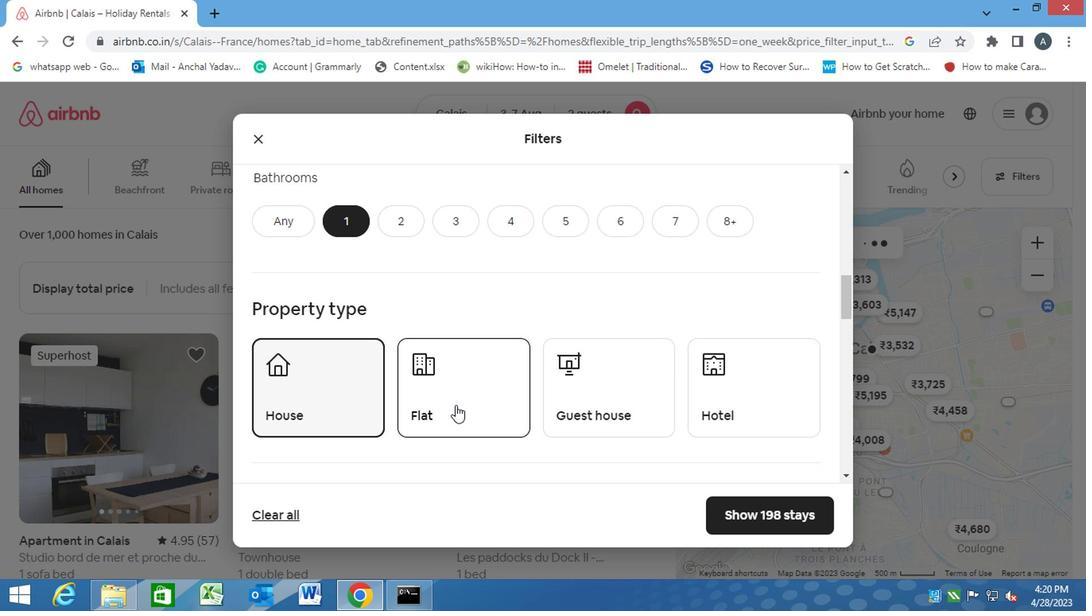 
Action: Mouse moved to (582, 402)
Screenshot: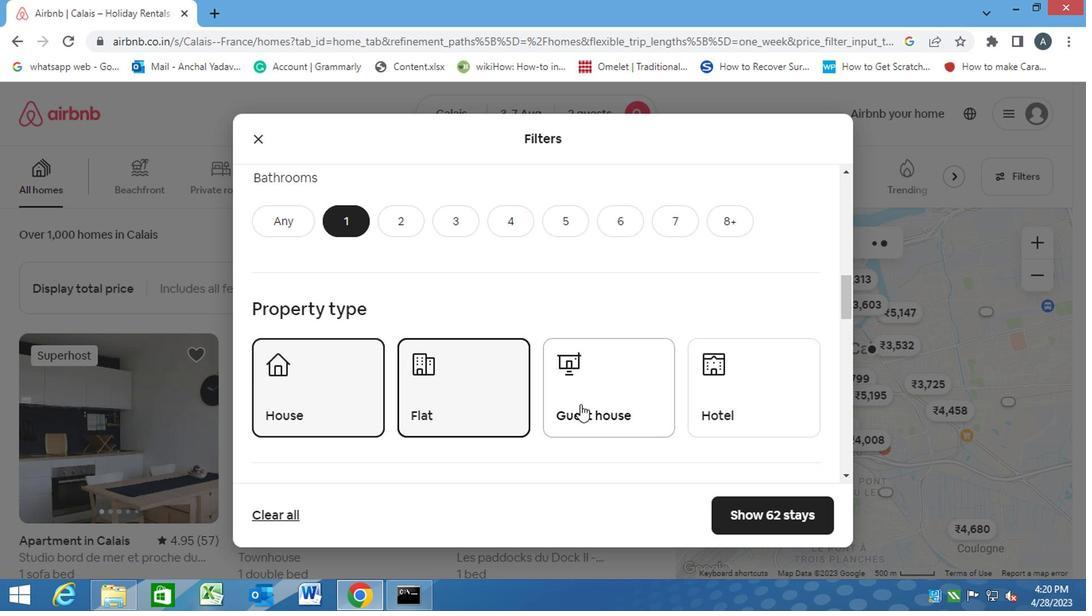 
Action: Mouse pressed left at (582, 402)
Screenshot: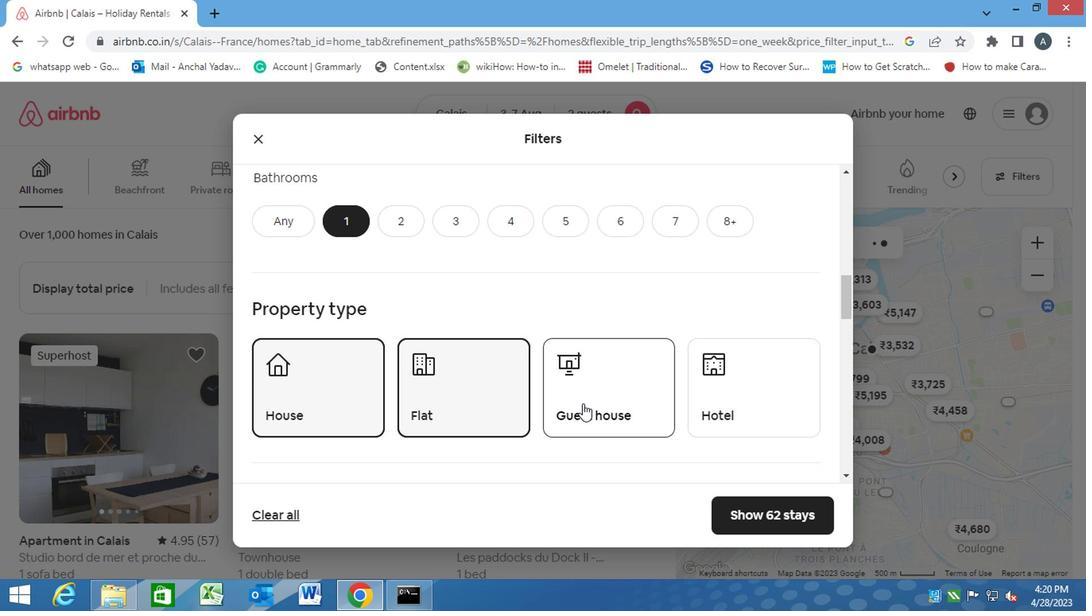 
Action: Mouse moved to (760, 401)
Screenshot: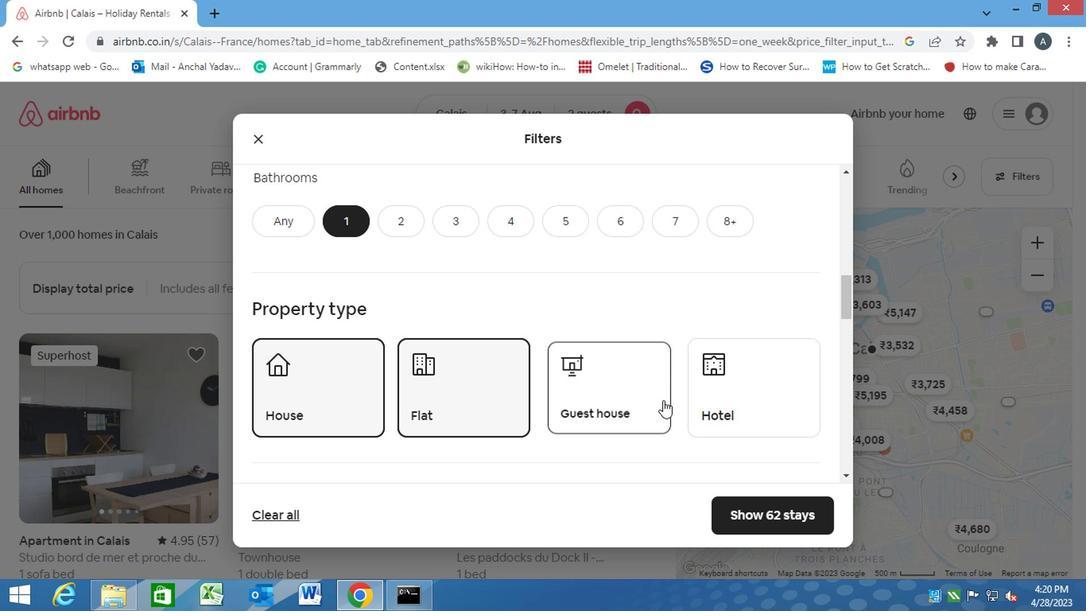 
Action: Mouse pressed left at (760, 401)
Screenshot: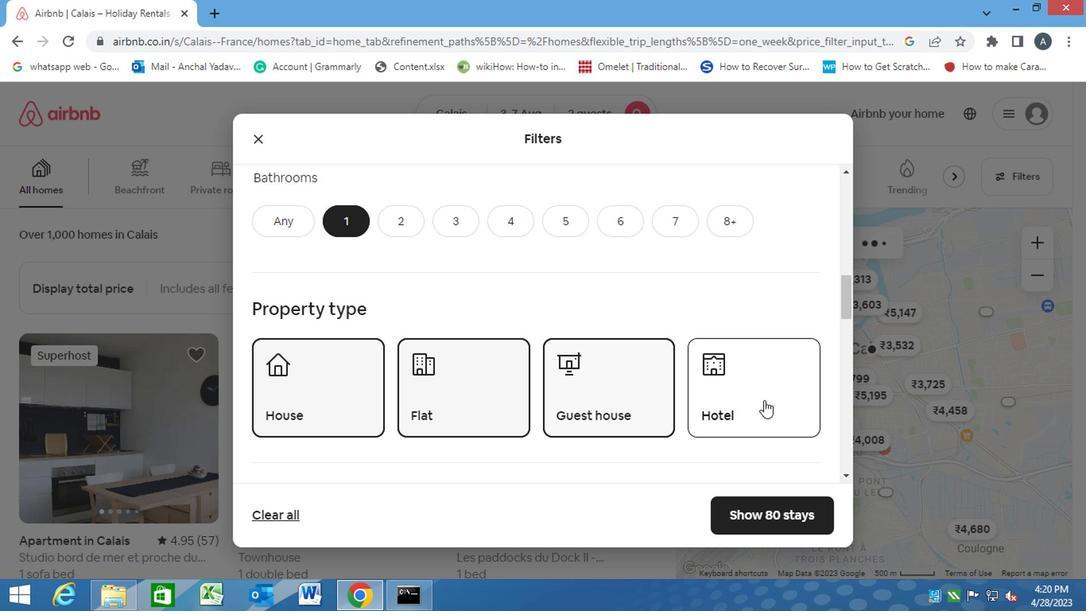 
Action: Mouse moved to (291, 402)
Screenshot: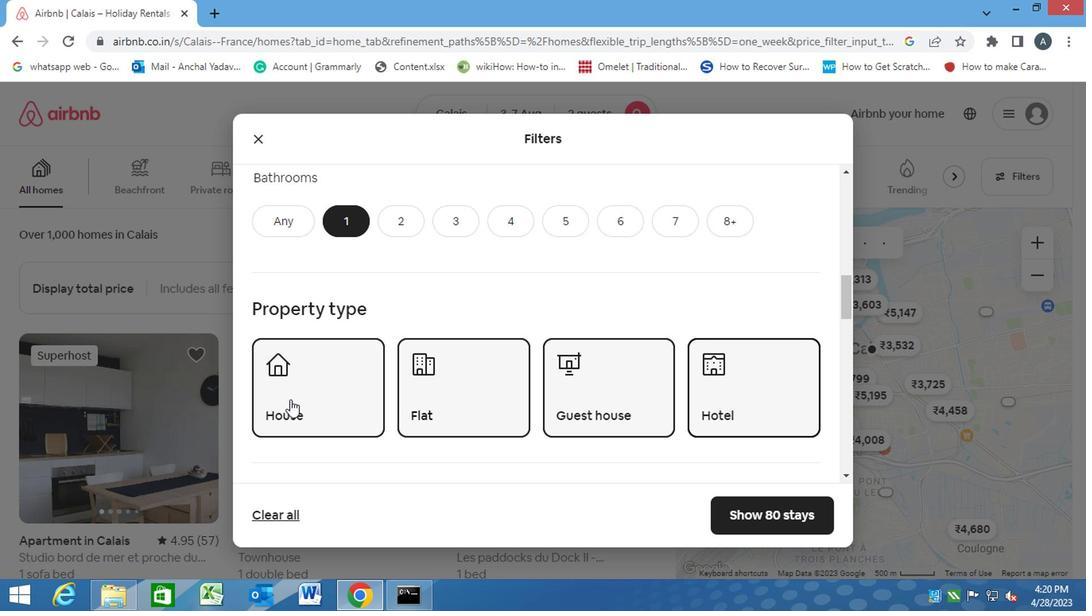 
Action: Mouse scrolled (291, 401) with delta (0, -1)
Screenshot: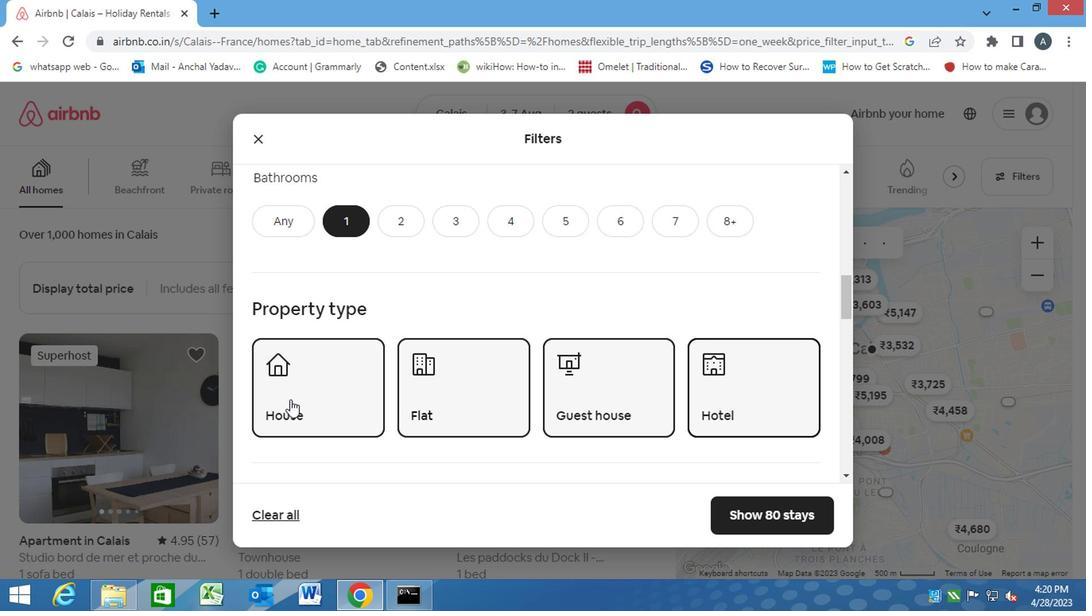 
Action: Mouse moved to (291, 402)
Screenshot: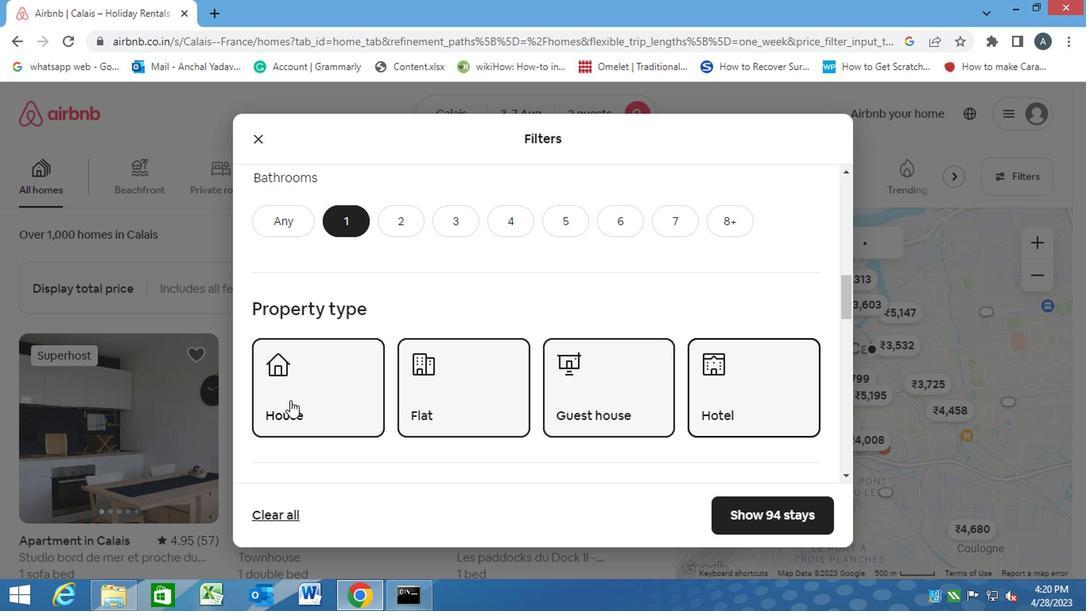 
Action: Mouse scrolled (291, 402) with delta (0, 0)
Screenshot: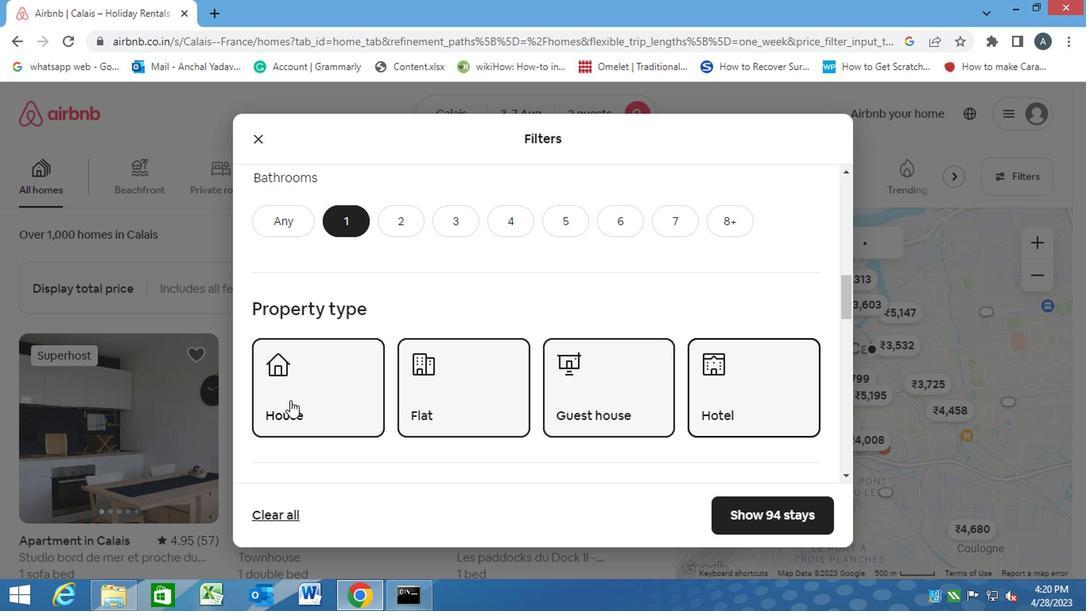 
Action: Mouse moved to (291, 404)
Screenshot: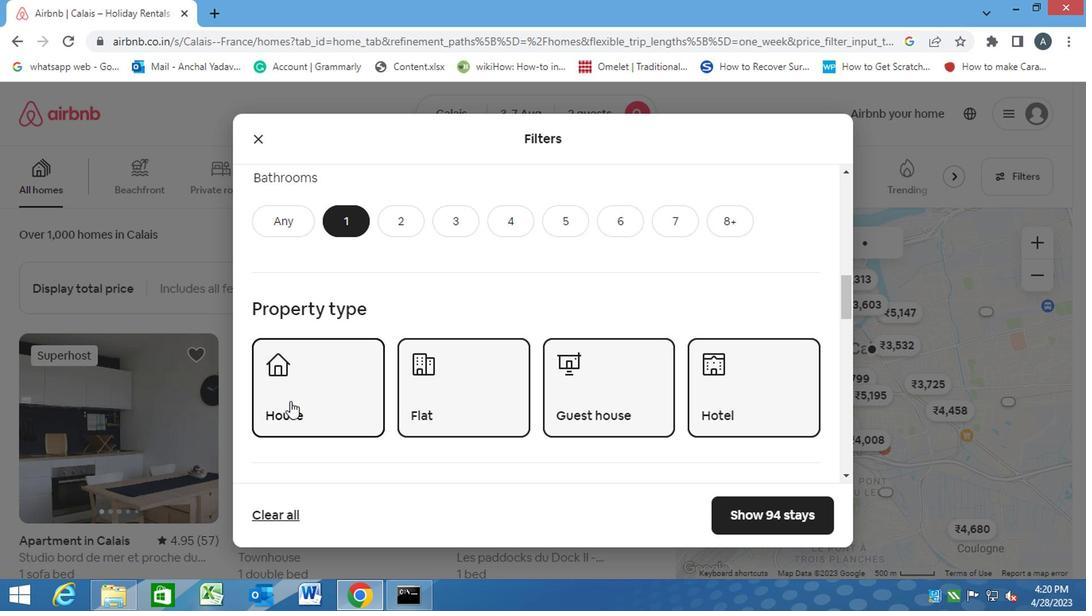 
Action: Mouse scrolled (291, 402) with delta (0, -1)
Screenshot: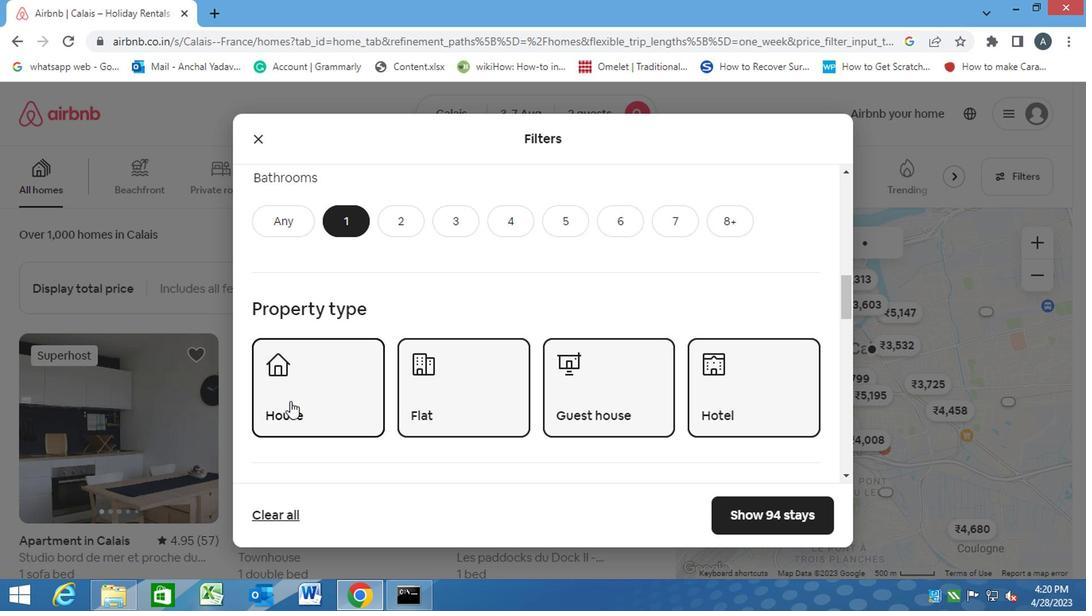 
Action: Mouse moved to (543, 421)
Screenshot: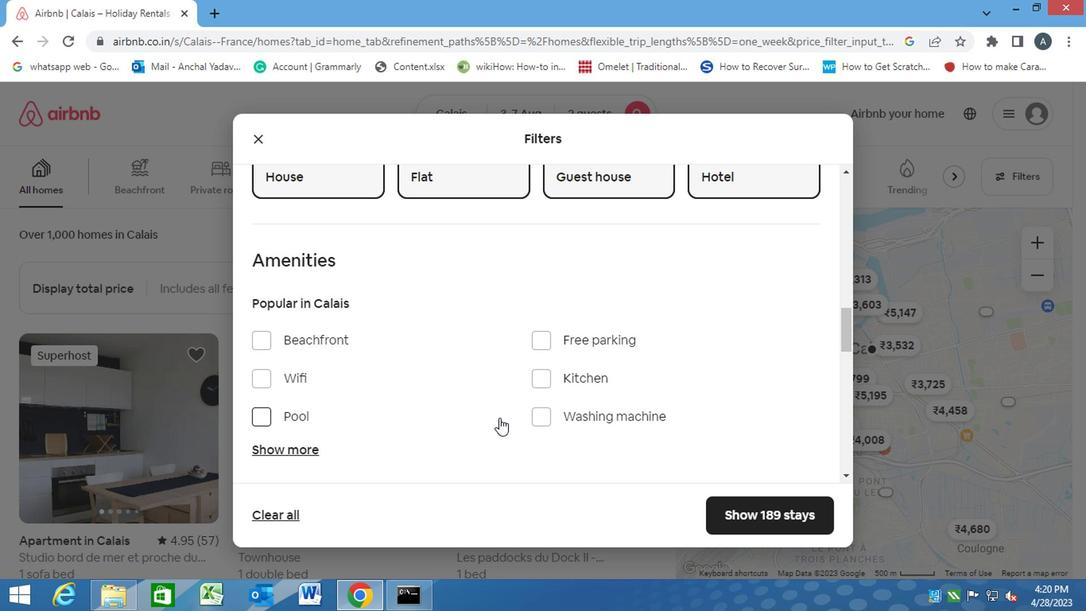 
Action: Mouse pressed left at (543, 421)
Screenshot: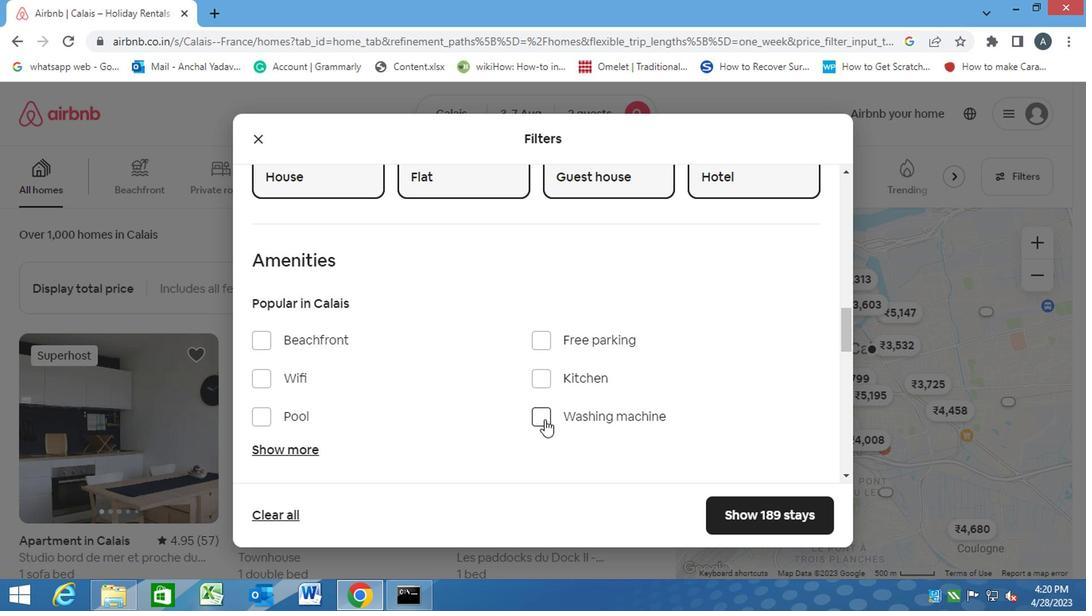 
Action: Mouse moved to (556, 452)
Screenshot: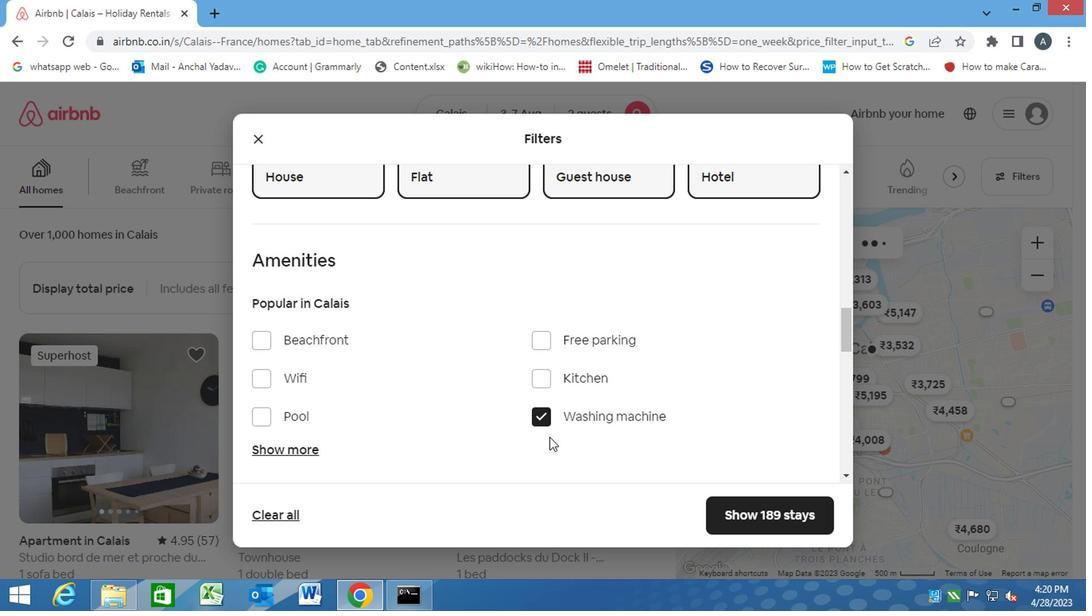 
Action: Mouse scrolled (556, 451) with delta (0, 0)
Screenshot: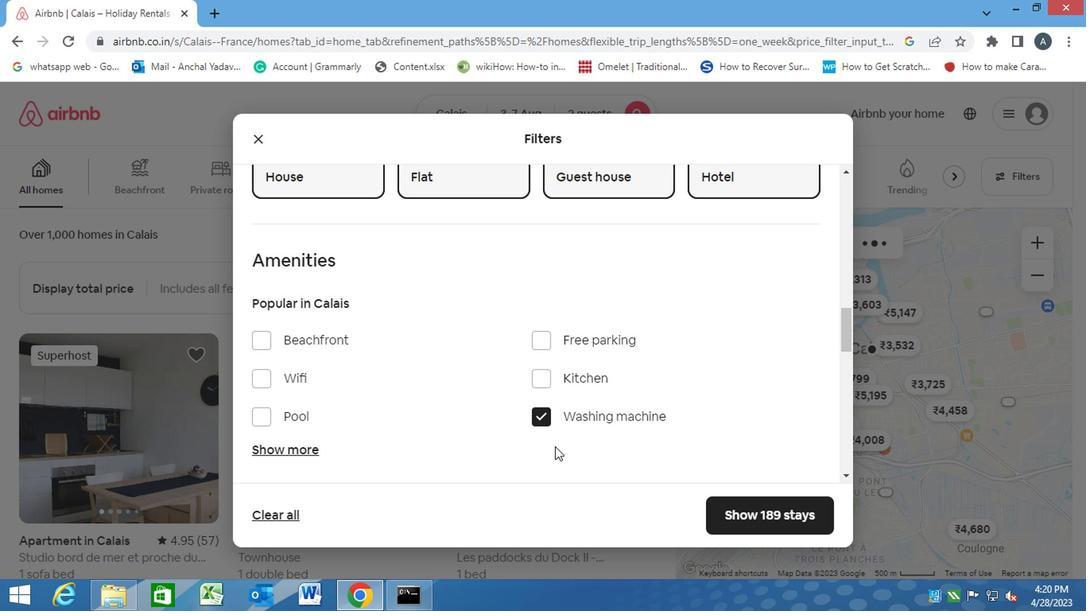 
Action: Mouse scrolled (556, 451) with delta (0, 0)
Screenshot: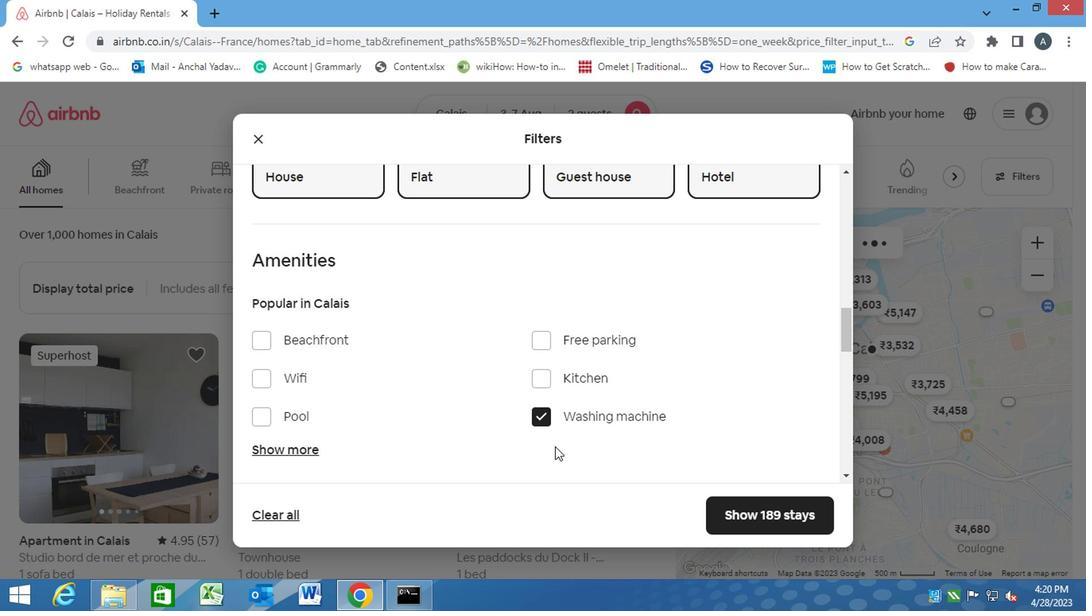 
Action: Mouse scrolled (556, 451) with delta (0, 0)
Screenshot: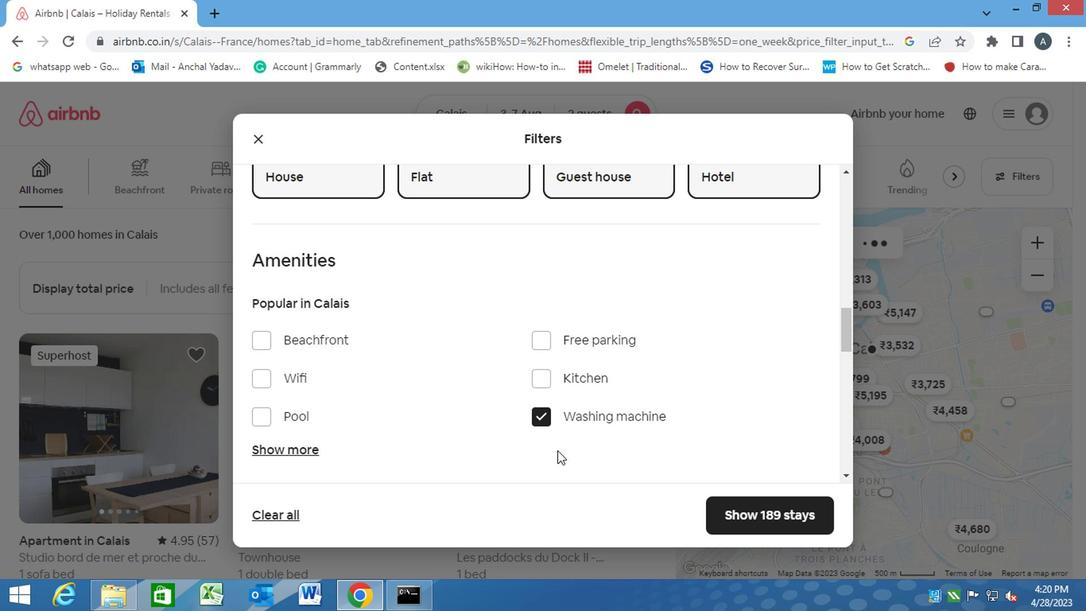 
Action: Mouse moved to (777, 393)
Screenshot: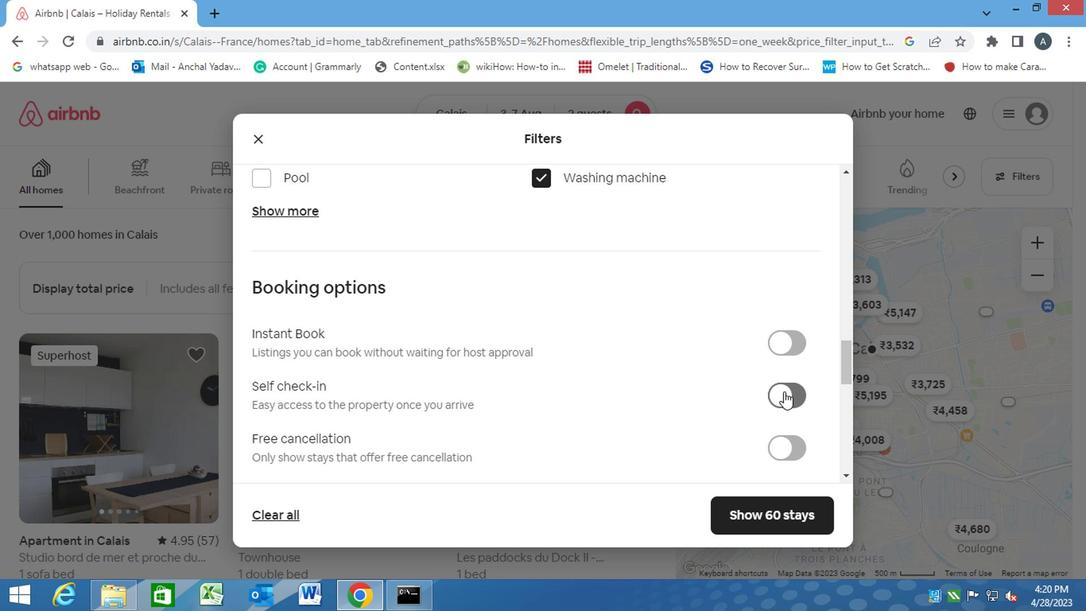 
Action: Mouse pressed left at (777, 393)
Screenshot: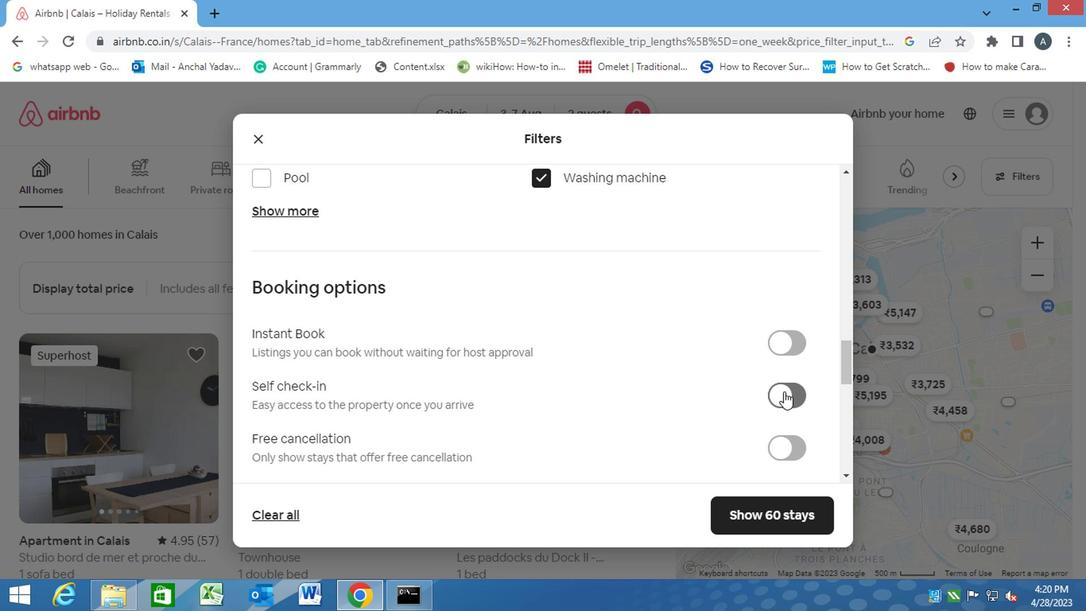 
Action: Mouse moved to (545, 423)
Screenshot: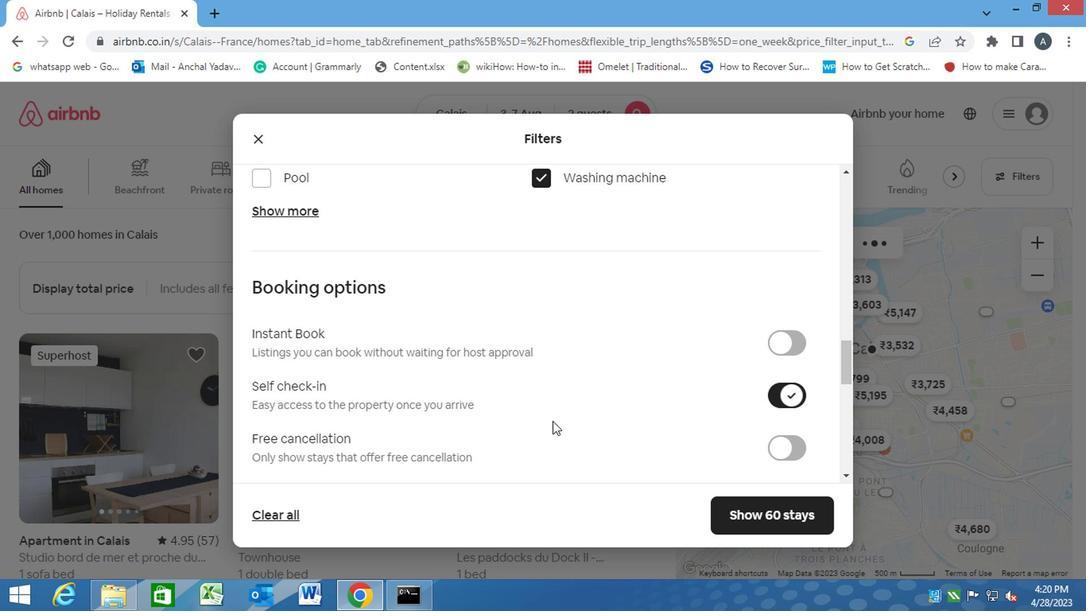 
Action: Mouse scrolled (545, 423) with delta (0, 0)
Screenshot: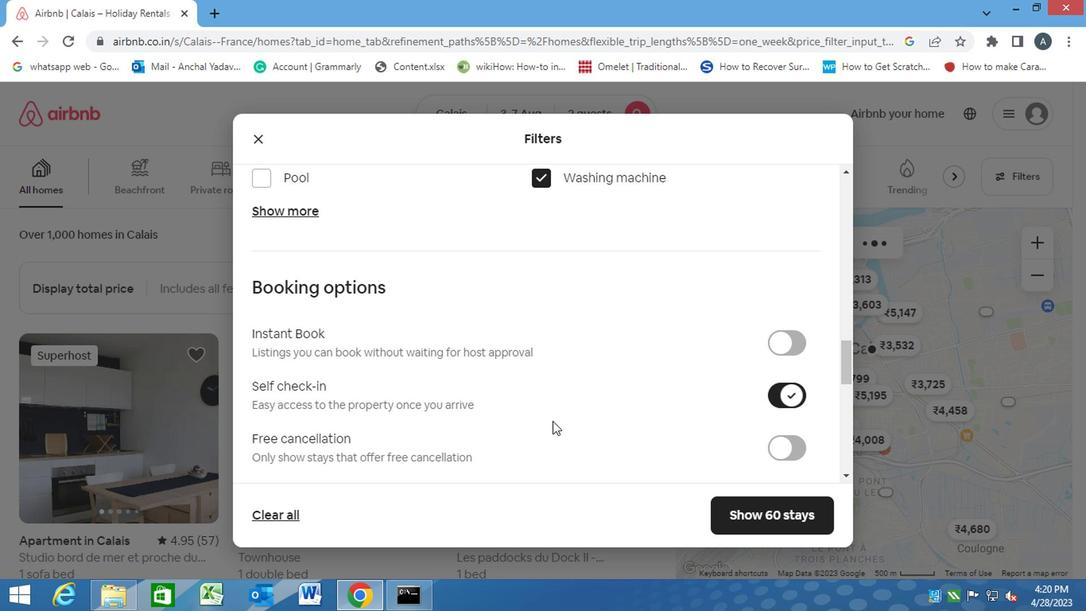 
Action: Mouse scrolled (545, 423) with delta (0, 0)
Screenshot: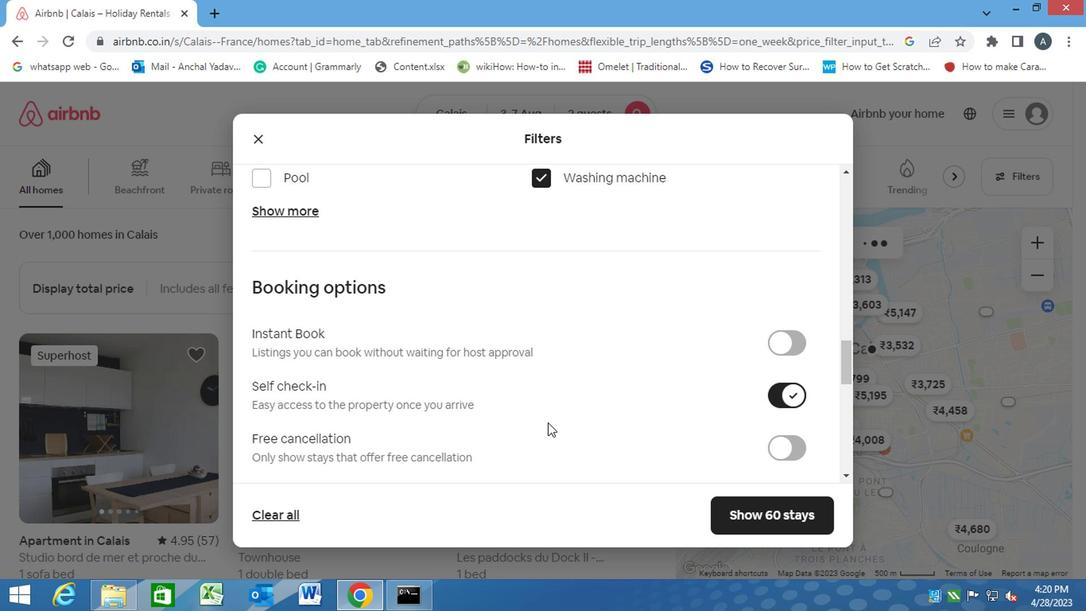 
Action: Mouse scrolled (545, 423) with delta (0, 0)
Screenshot: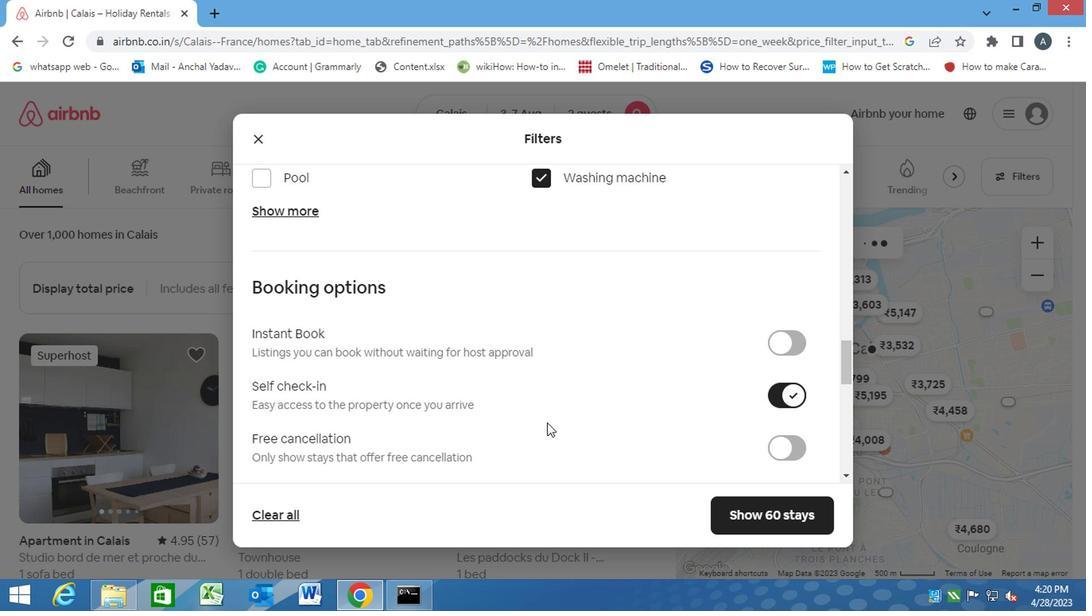 
Action: Mouse scrolled (545, 423) with delta (0, 0)
Screenshot: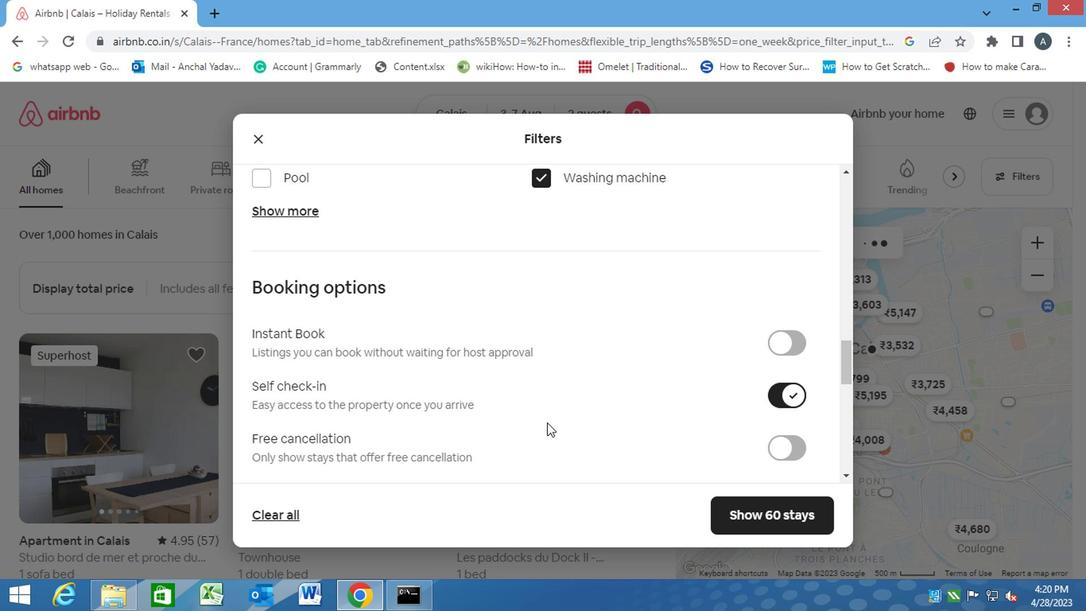 
Action: Mouse scrolled (545, 423) with delta (0, 0)
Screenshot: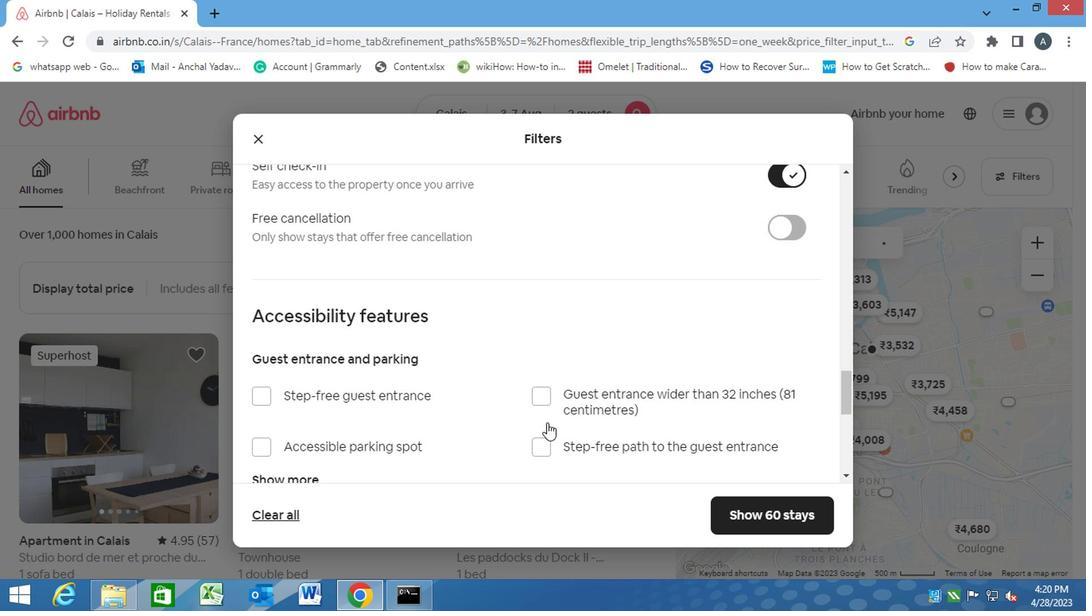 
Action: Mouse scrolled (545, 423) with delta (0, 0)
Screenshot: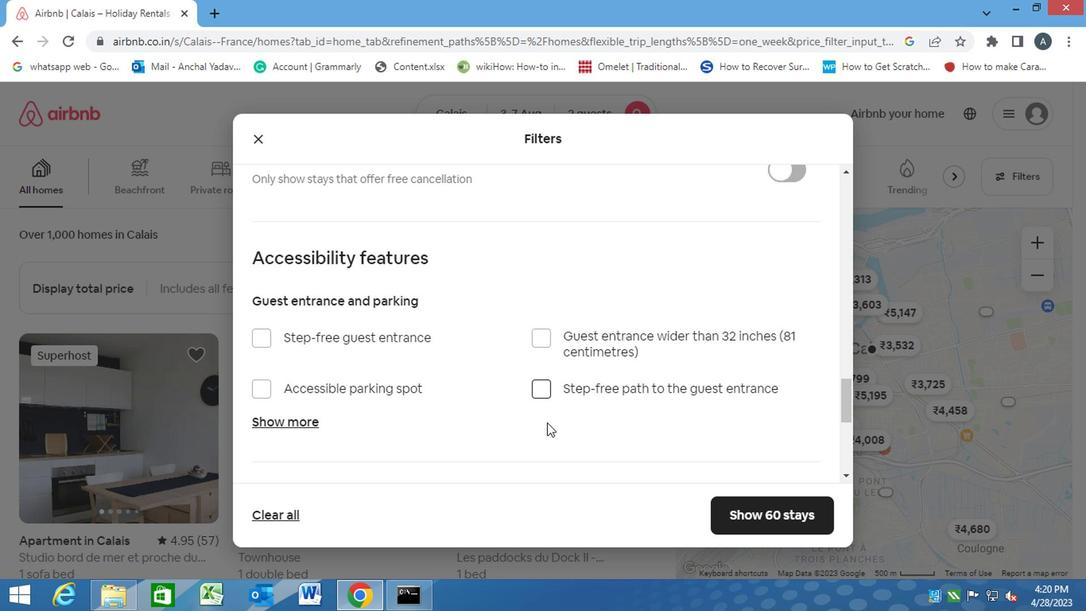
Action: Mouse scrolled (545, 423) with delta (0, 0)
Screenshot: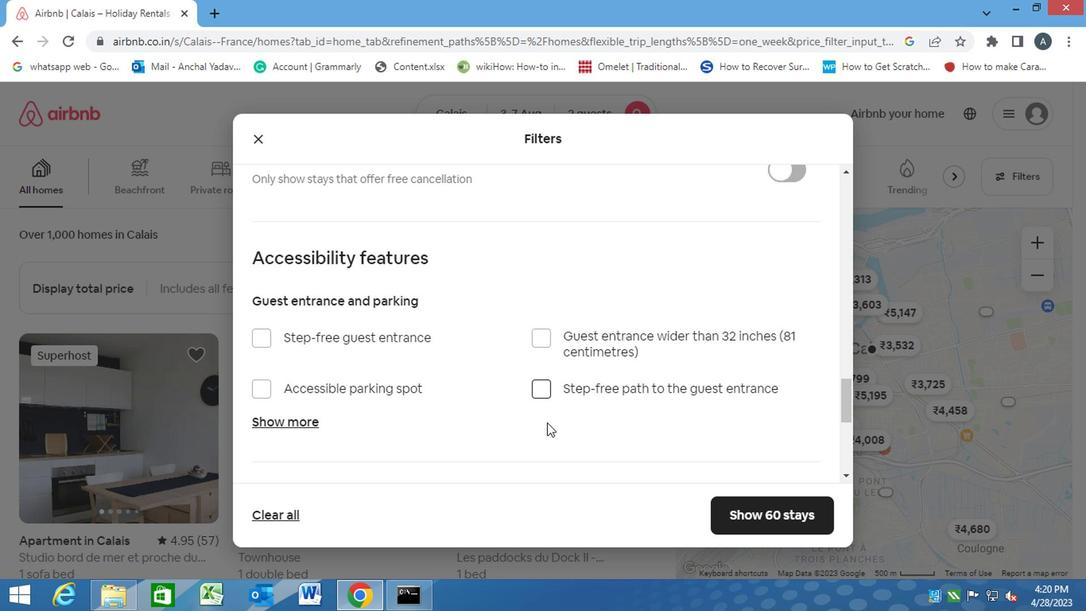 
Action: Mouse moved to (259, 433)
Screenshot: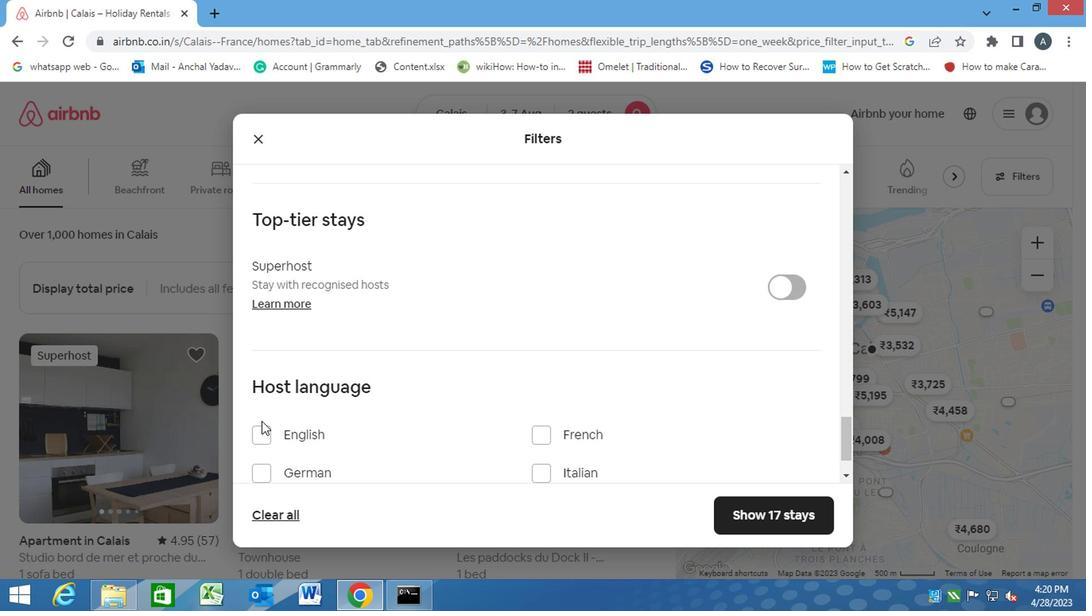
Action: Mouse pressed left at (259, 433)
Screenshot: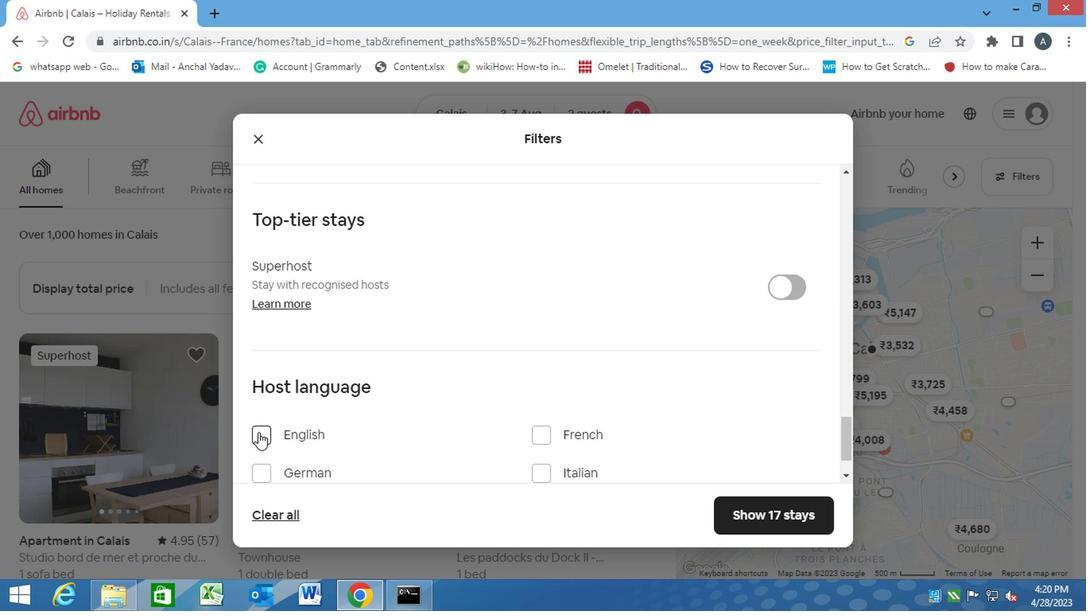 
Action: Mouse moved to (759, 513)
Screenshot: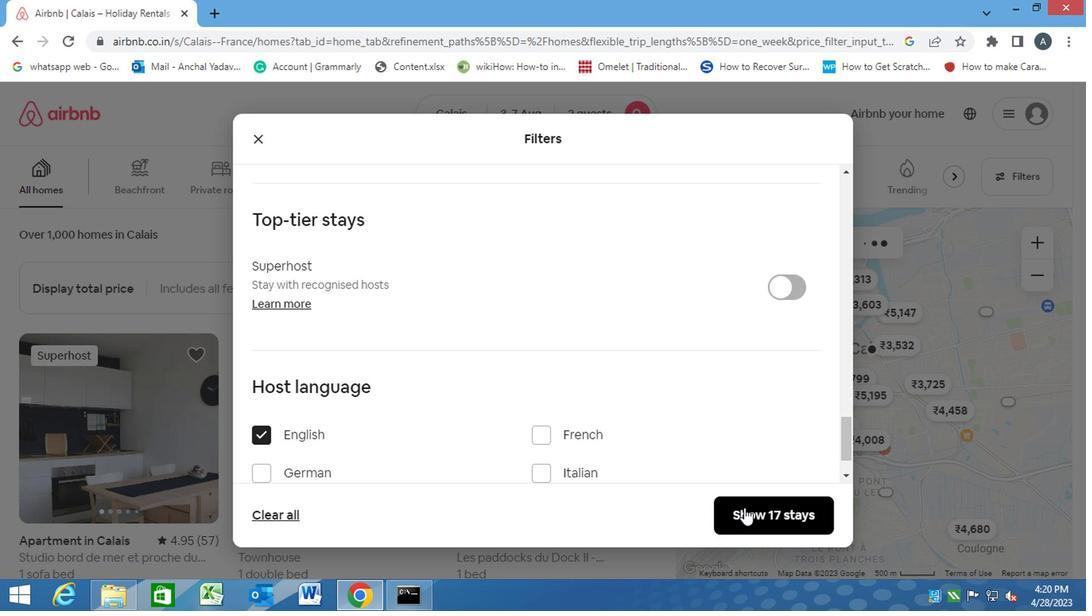 
Action: Mouse pressed left at (759, 513)
Screenshot: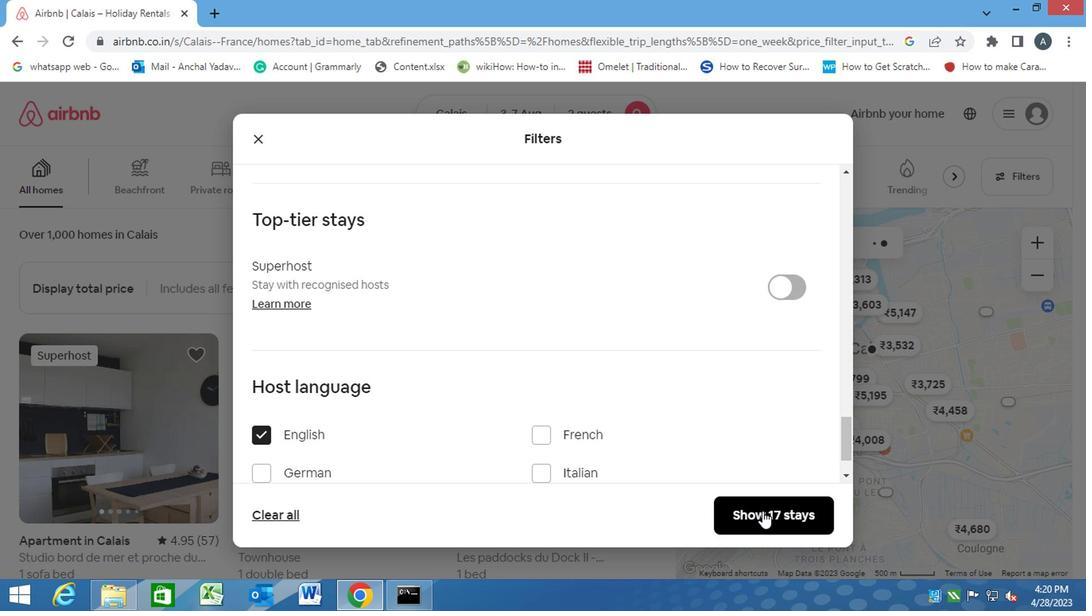 
